 Task: Look for space in Baja, Hungary from 6th September, 2023 to 18th September, 2023 for 3 adults in price range Rs.6000 to Rs.12000. Place can be entire place with 2 bedrooms having 2 beds and 2 bathrooms. Property type can be house, flat, guest house, hotel. Booking option can be shelf check-in. Required host language is English.
Action: Mouse moved to (386, 78)
Screenshot: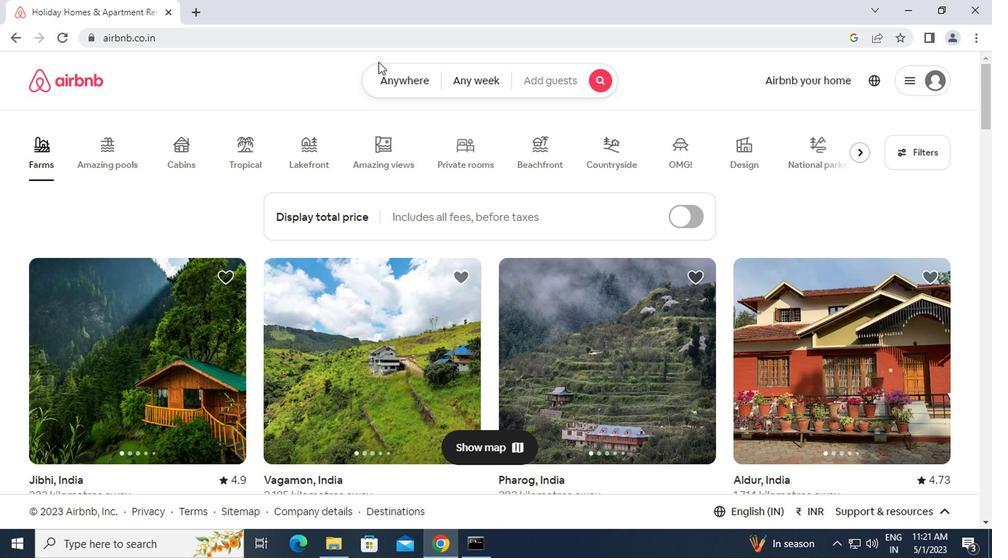 
Action: Mouse pressed left at (386, 78)
Screenshot: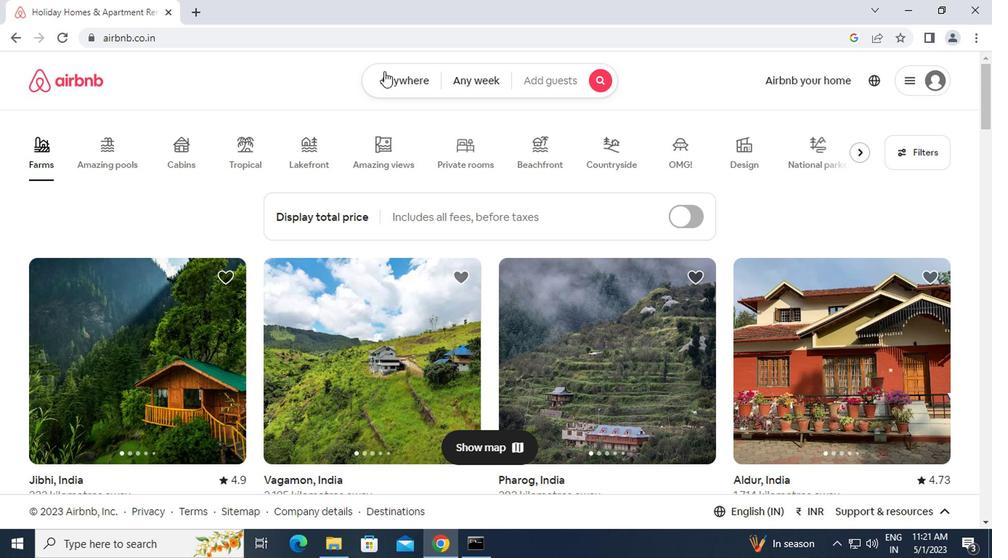 
Action: Mouse moved to (288, 125)
Screenshot: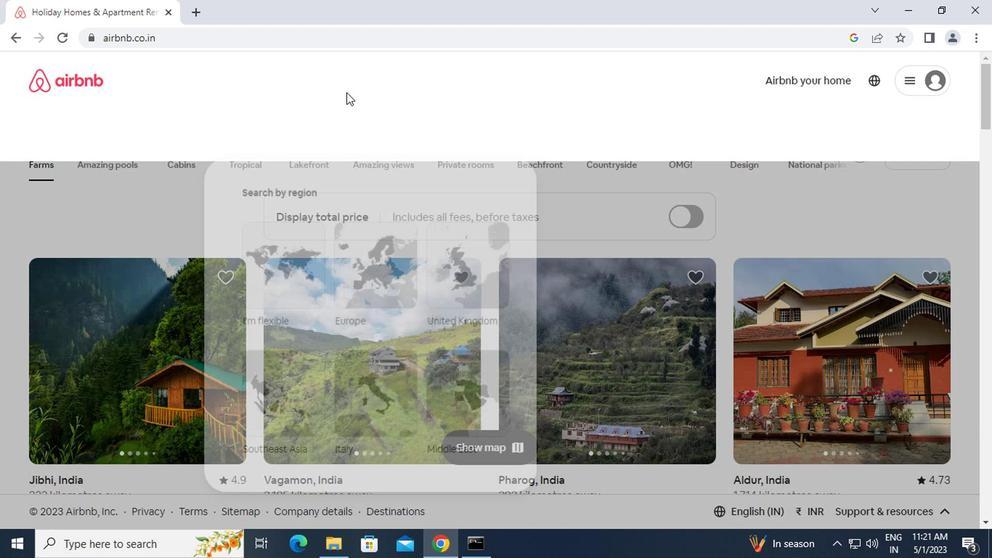 
Action: Mouse pressed left at (288, 125)
Screenshot: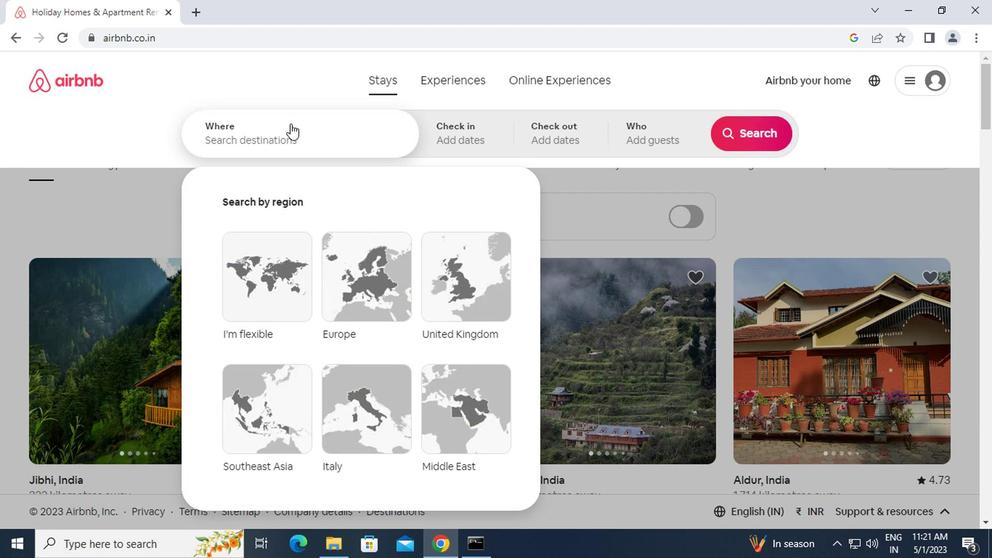 
Action: Key pressed b<Key.caps_lock>aja,<Key.space><Key.caps_lock>hu<Key.backspace><Key.caps_lock>ungary<Key.enter>
Screenshot: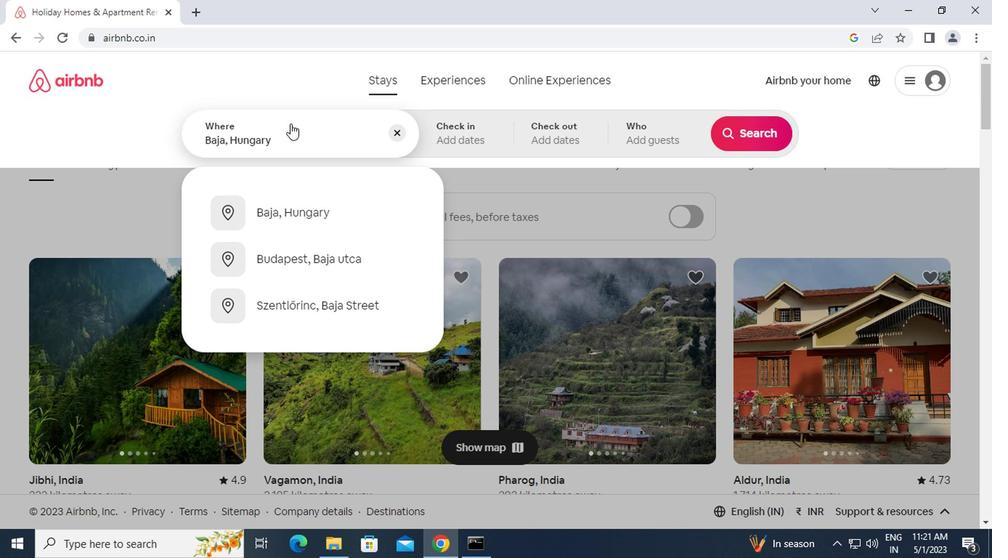 
Action: Mouse moved to (734, 246)
Screenshot: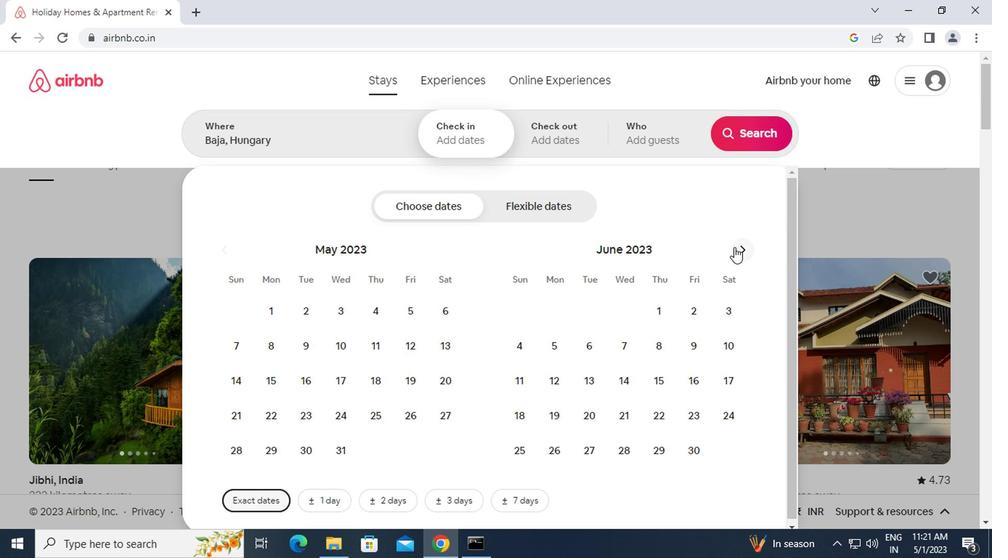 
Action: Mouse pressed left at (734, 246)
Screenshot: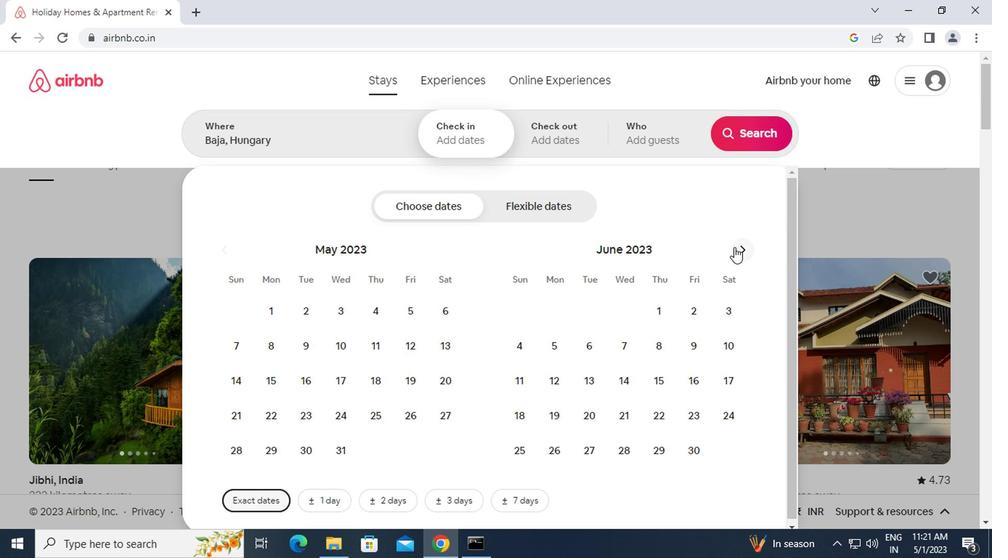 
Action: Mouse pressed left at (734, 246)
Screenshot: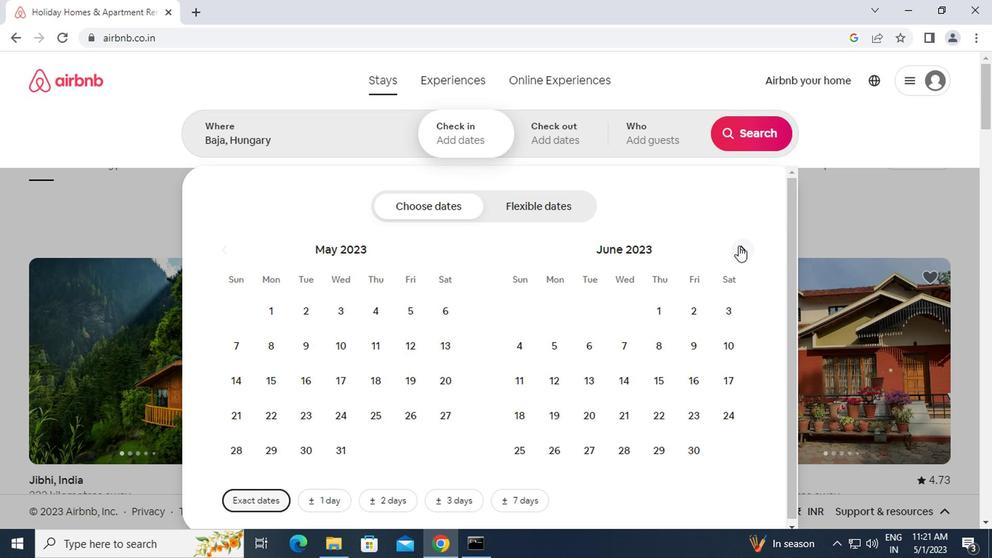 
Action: Mouse pressed left at (734, 246)
Screenshot: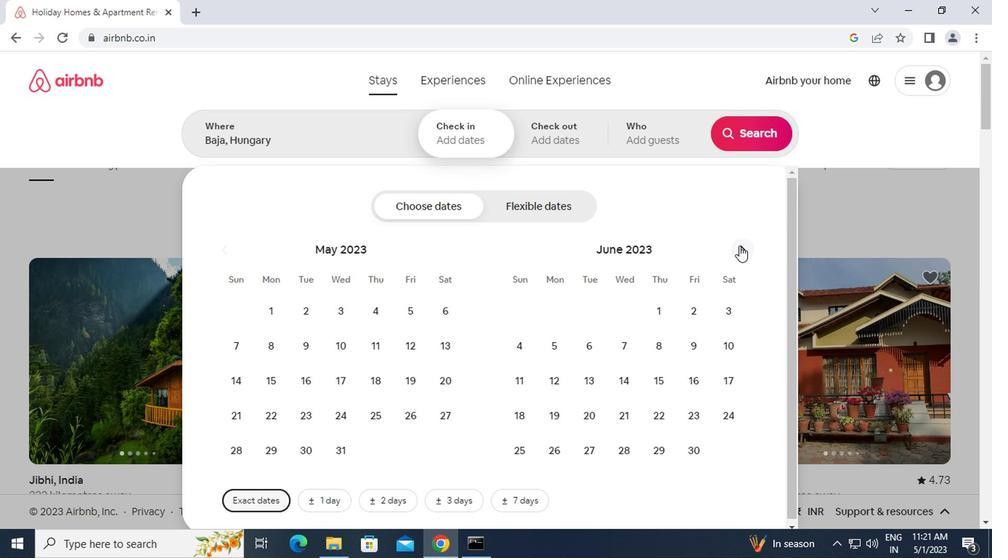 
Action: Mouse pressed left at (734, 246)
Screenshot: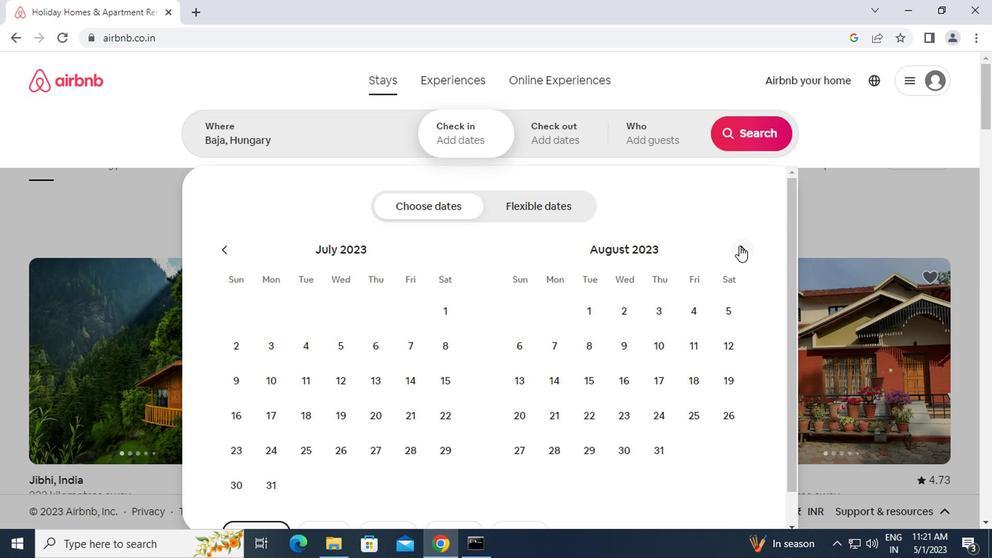 
Action: Mouse moved to (617, 342)
Screenshot: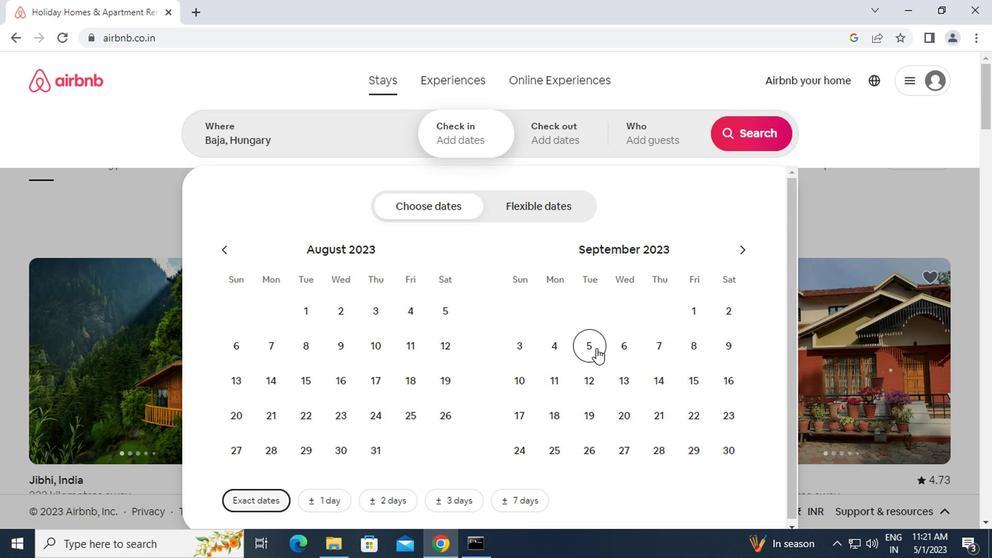 
Action: Mouse pressed left at (617, 342)
Screenshot: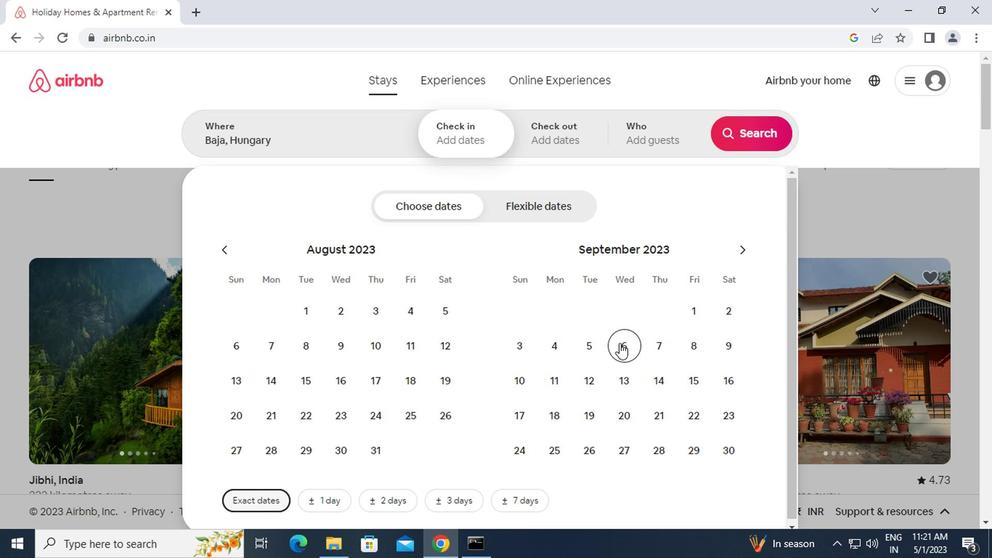 
Action: Mouse moved to (557, 412)
Screenshot: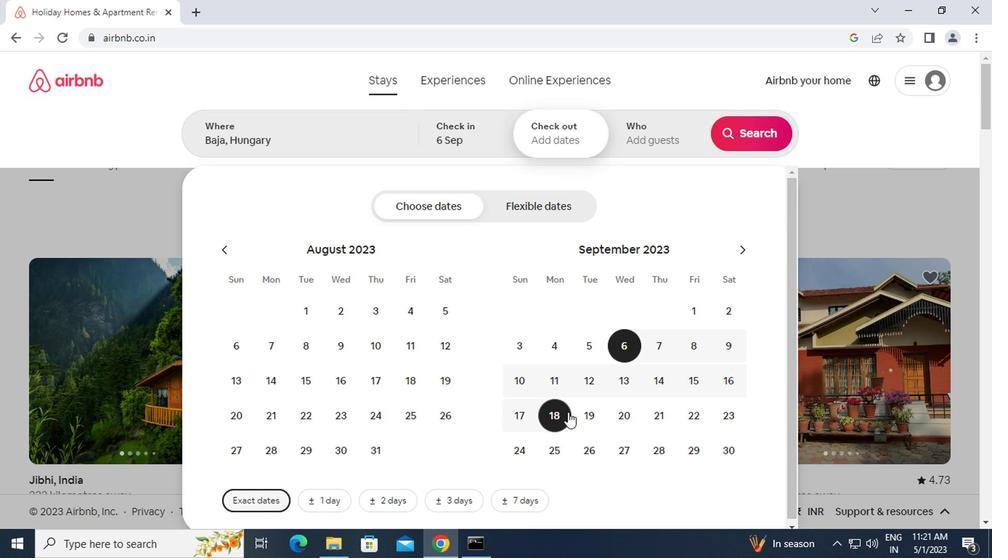 
Action: Mouse pressed left at (557, 412)
Screenshot: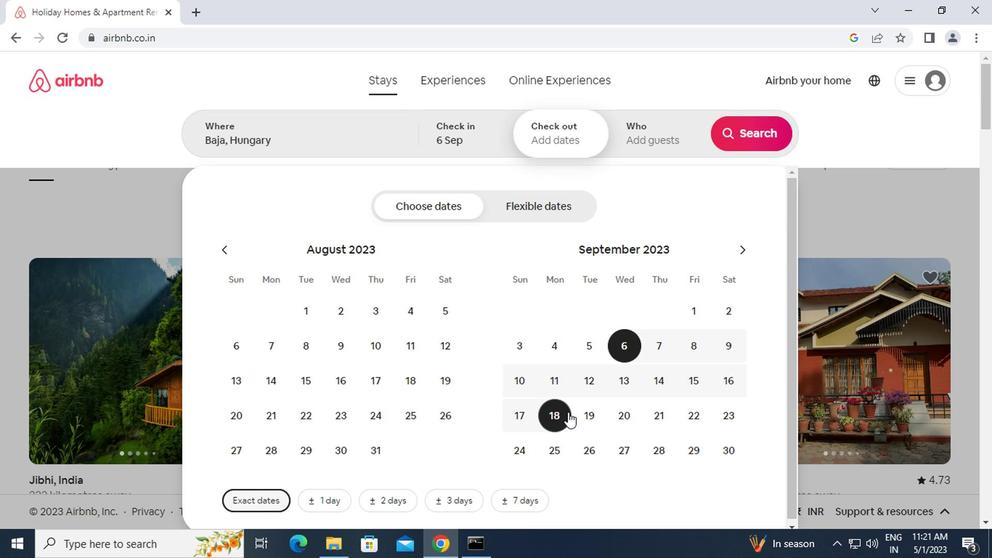 
Action: Mouse moved to (654, 146)
Screenshot: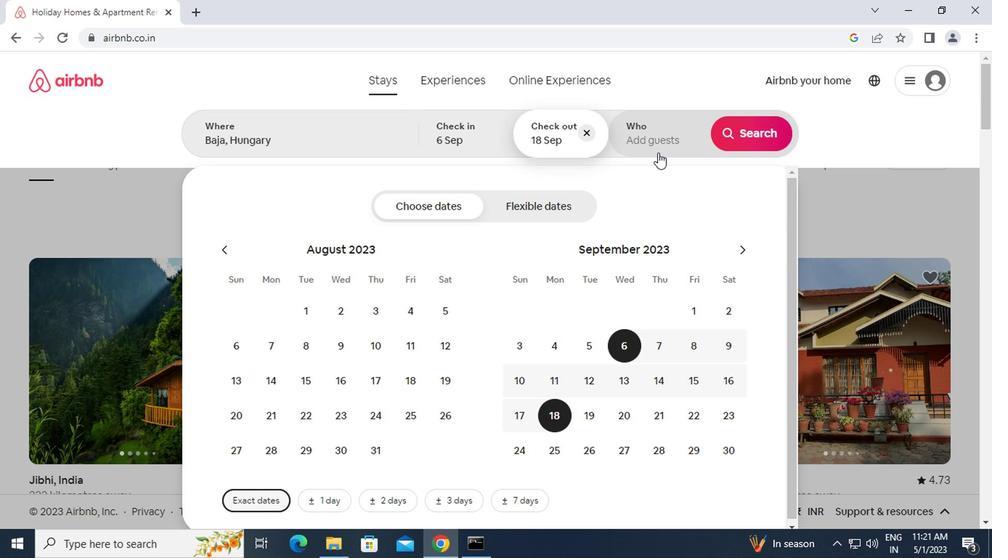 
Action: Mouse pressed left at (654, 146)
Screenshot: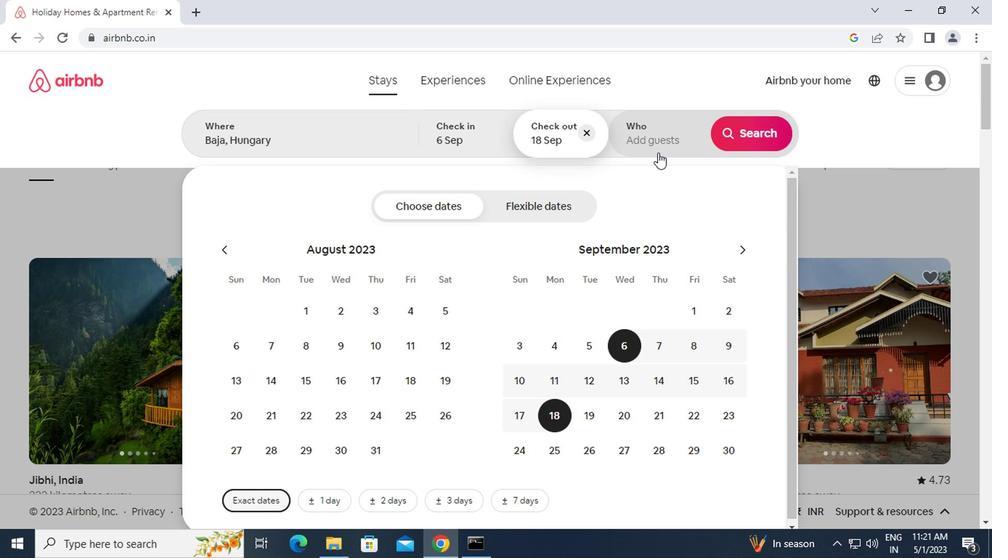 
Action: Mouse moved to (753, 207)
Screenshot: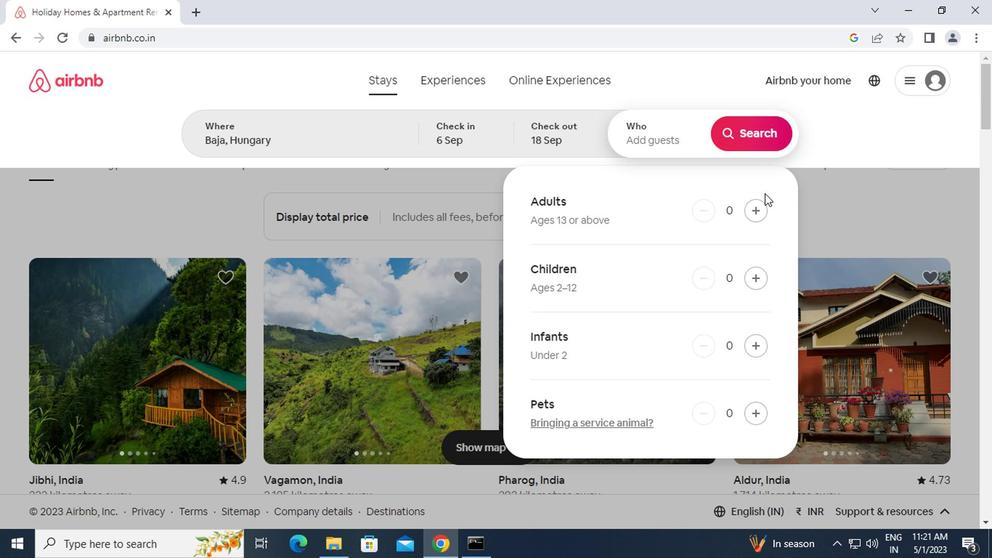 
Action: Mouse pressed left at (753, 207)
Screenshot: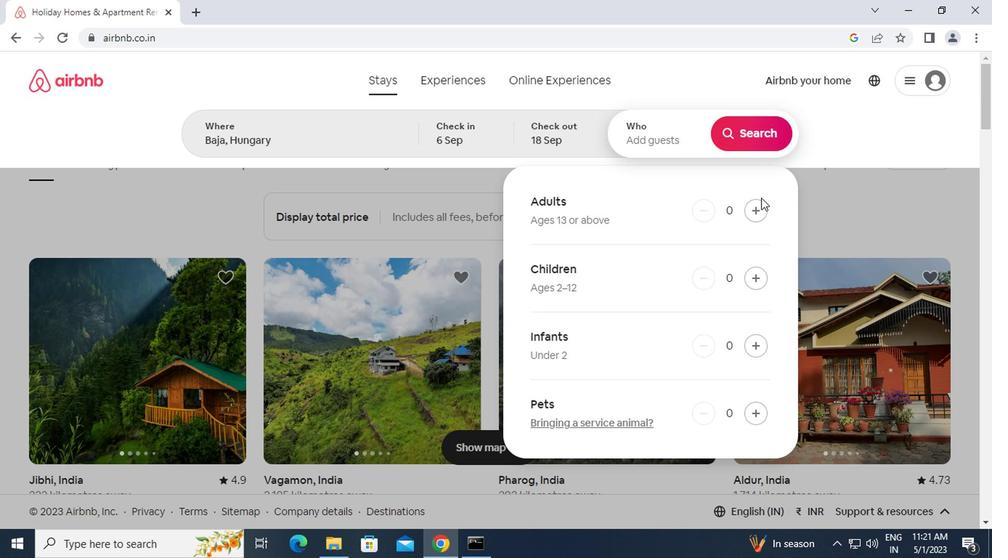 
Action: Mouse pressed left at (753, 207)
Screenshot: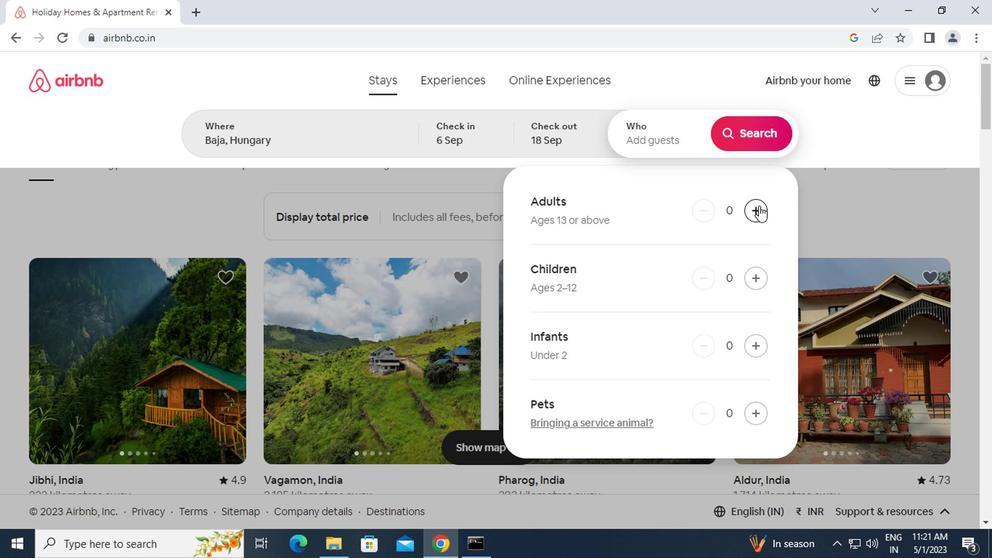 
Action: Mouse pressed left at (753, 207)
Screenshot: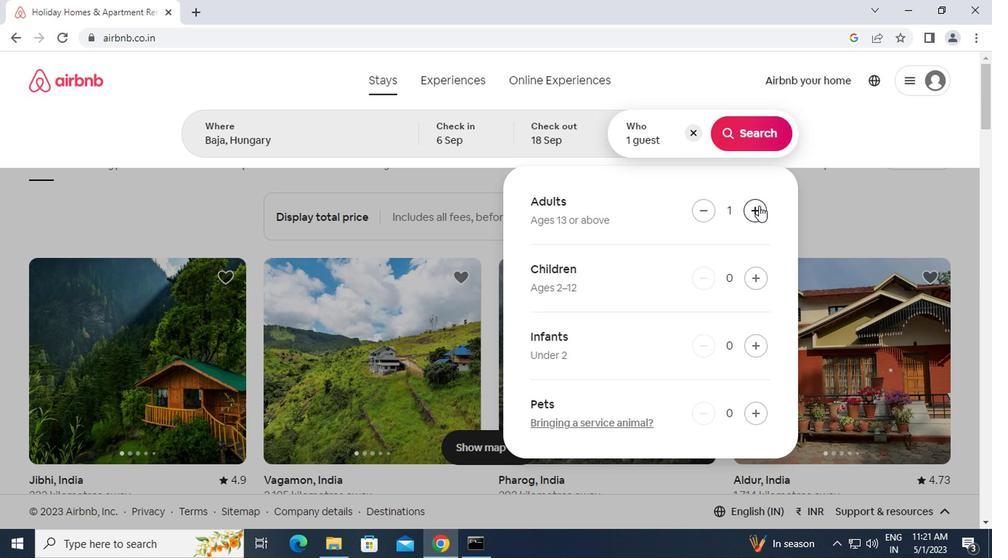 
Action: Mouse moved to (751, 133)
Screenshot: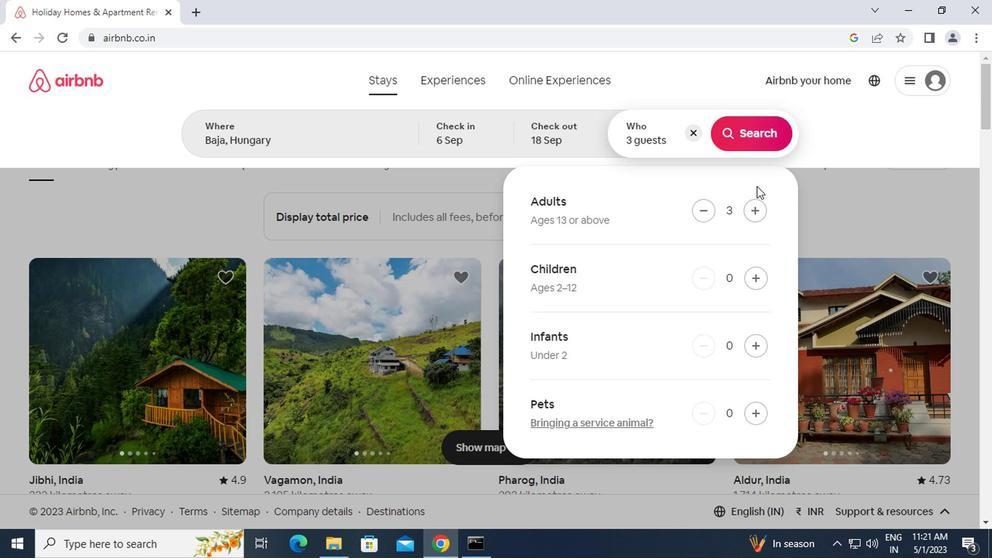 
Action: Mouse pressed left at (751, 133)
Screenshot: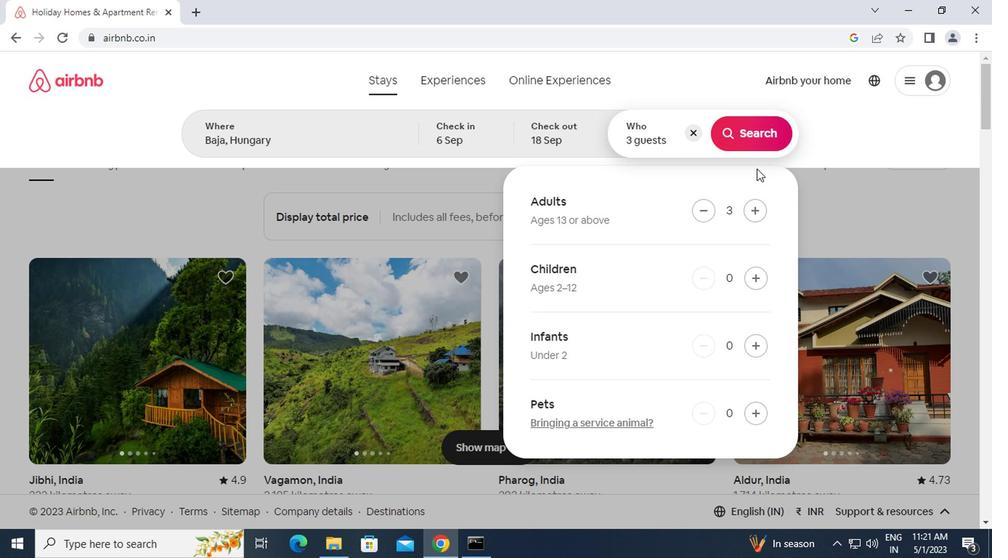 
Action: Mouse moved to (924, 145)
Screenshot: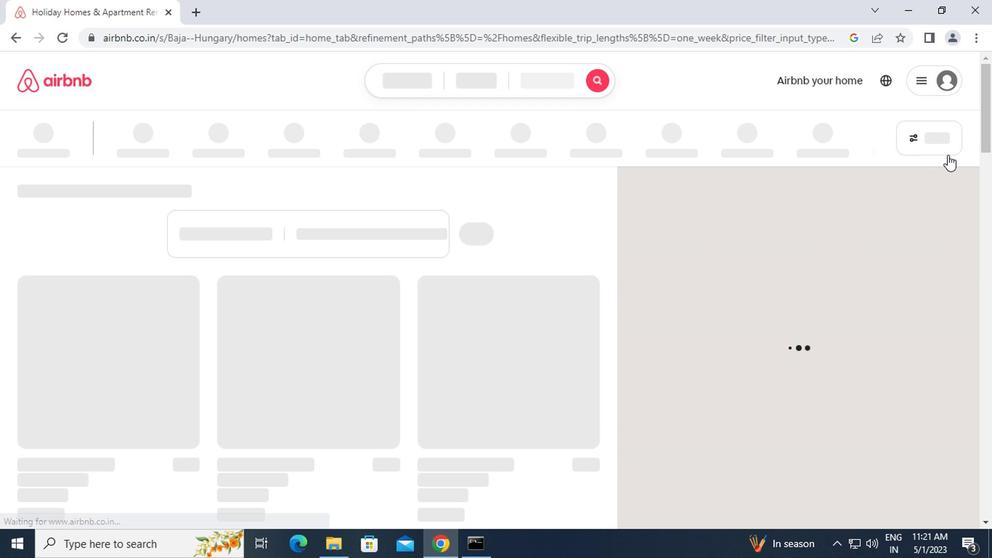 
Action: Mouse pressed left at (924, 145)
Screenshot: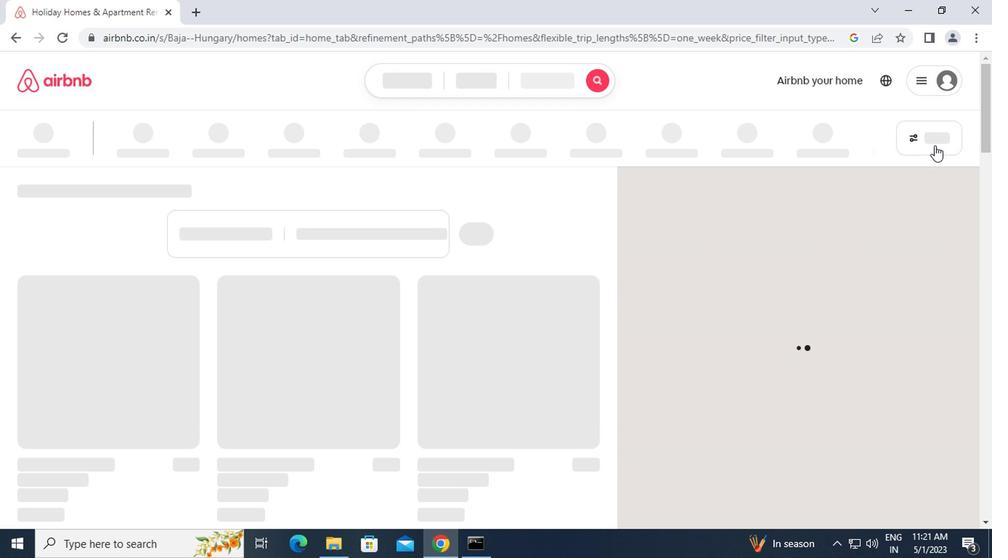 
Action: Mouse moved to (316, 323)
Screenshot: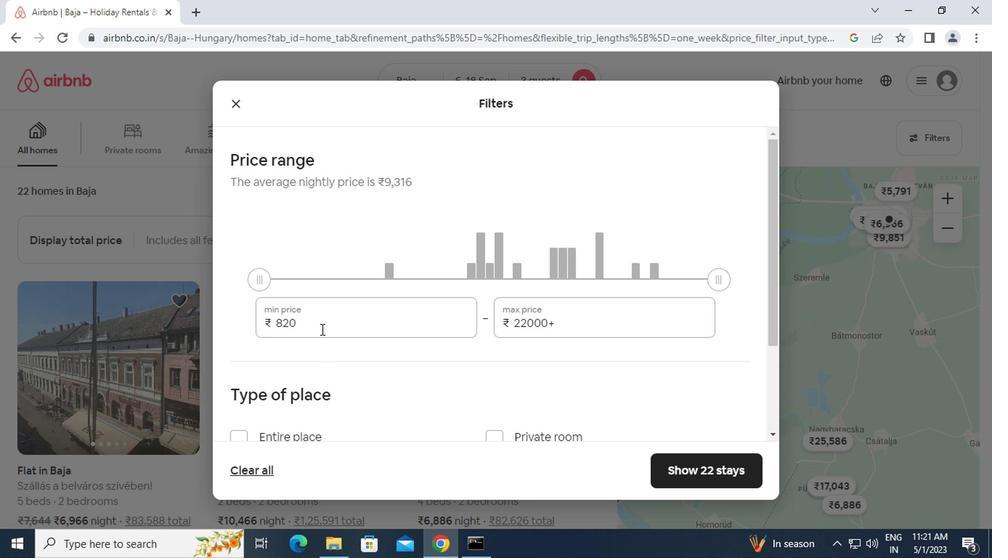 
Action: Mouse pressed left at (316, 323)
Screenshot: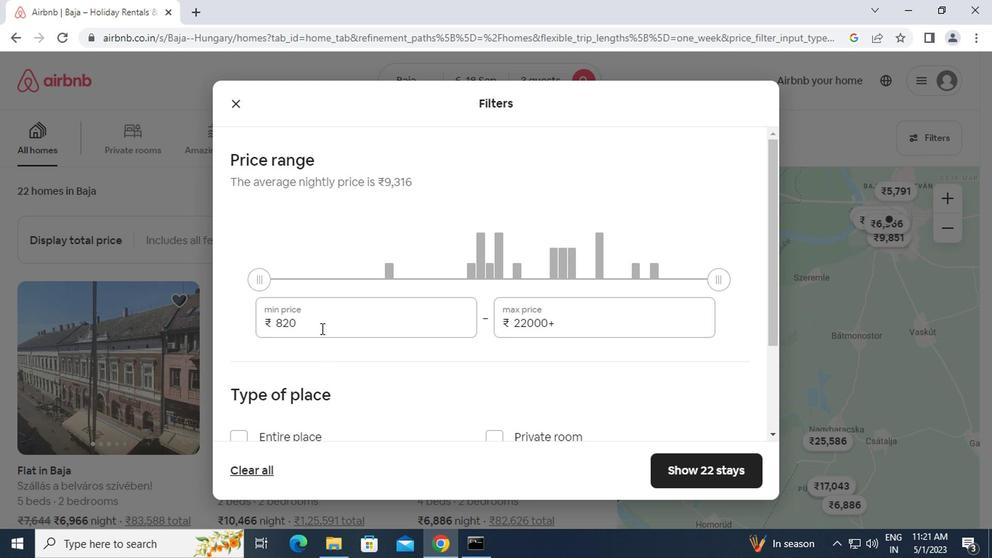 
Action: Mouse moved to (258, 331)
Screenshot: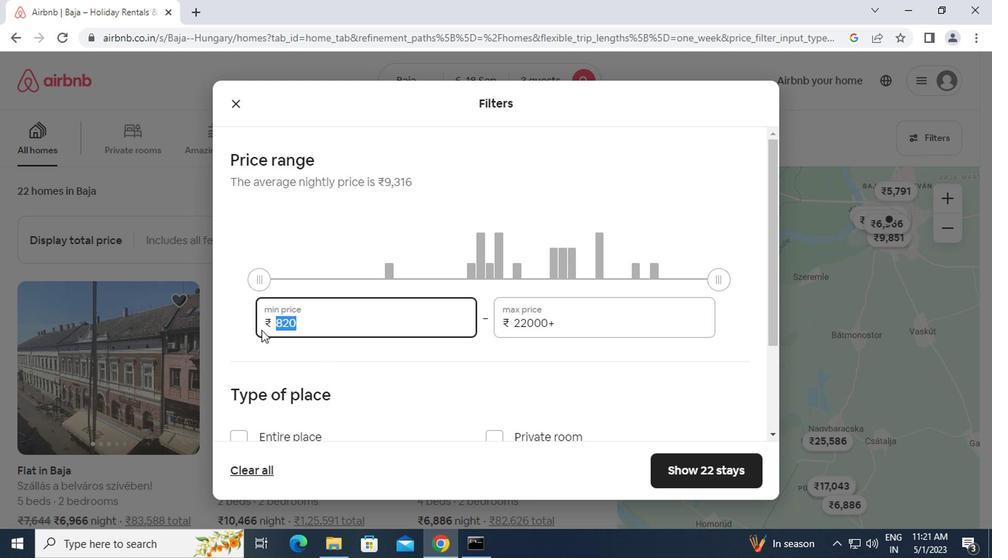 
Action: Key pressed 6000<Key.tab><Key.backspace><Key.backspace><Key.backspace><Key.backspace><Key.backspace><Key.backspace><Key.backspace><Key.backspace><Key.backspace><Key.backspace><Key.backspace><Key.backspace><Key.backspace><Key.backspace><Key.backspace><Key.backspace><Key.backspace><Key.backspace><Key.backspace><Key.backspace><Key.backspace>12000
Screenshot: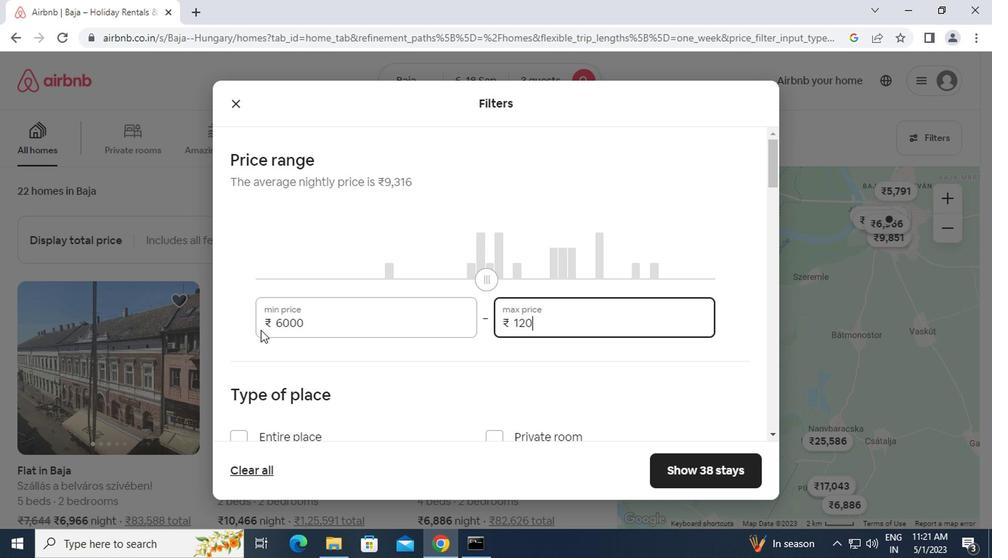 
Action: Mouse scrolled (258, 330) with delta (0, -1)
Screenshot: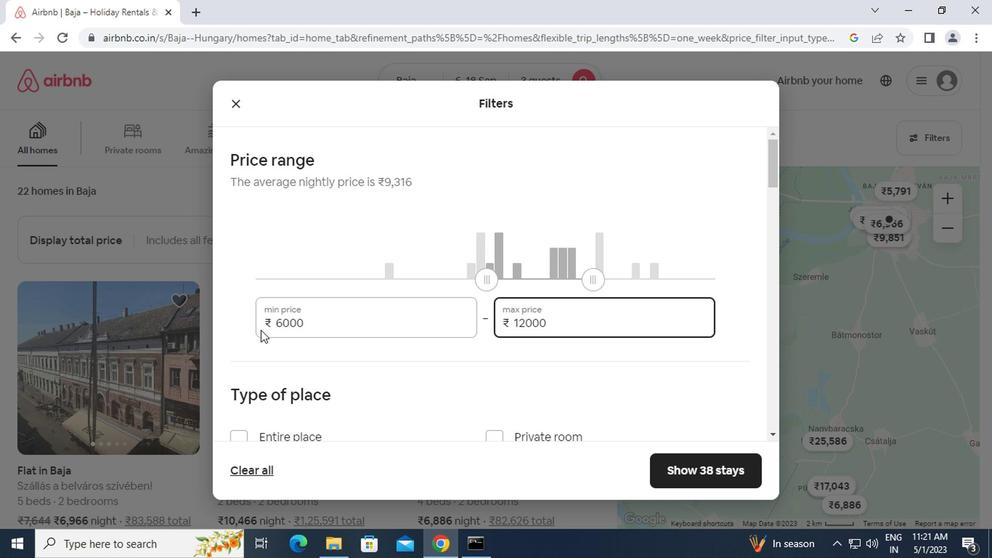 
Action: Mouse scrolled (258, 330) with delta (0, -1)
Screenshot: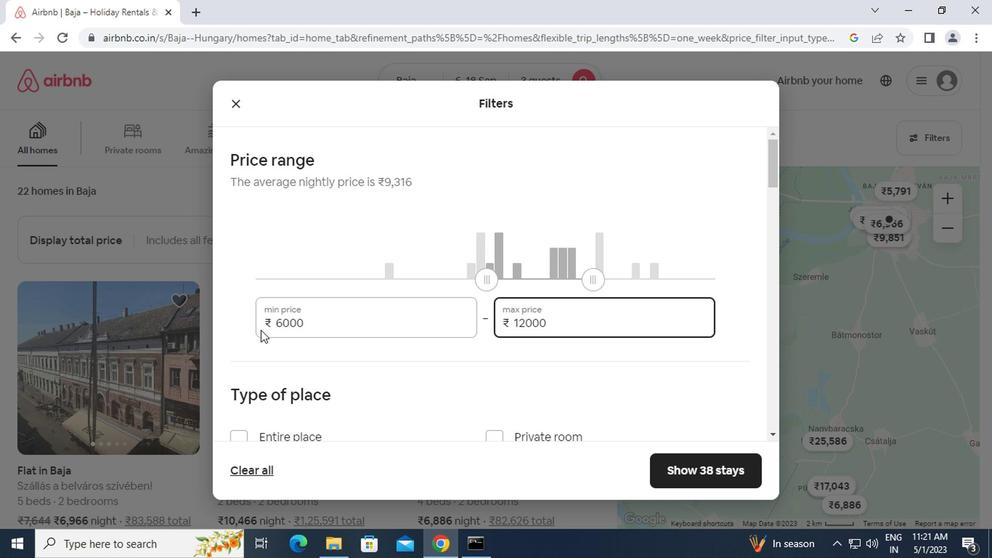 
Action: Mouse moved to (236, 291)
Screenshot: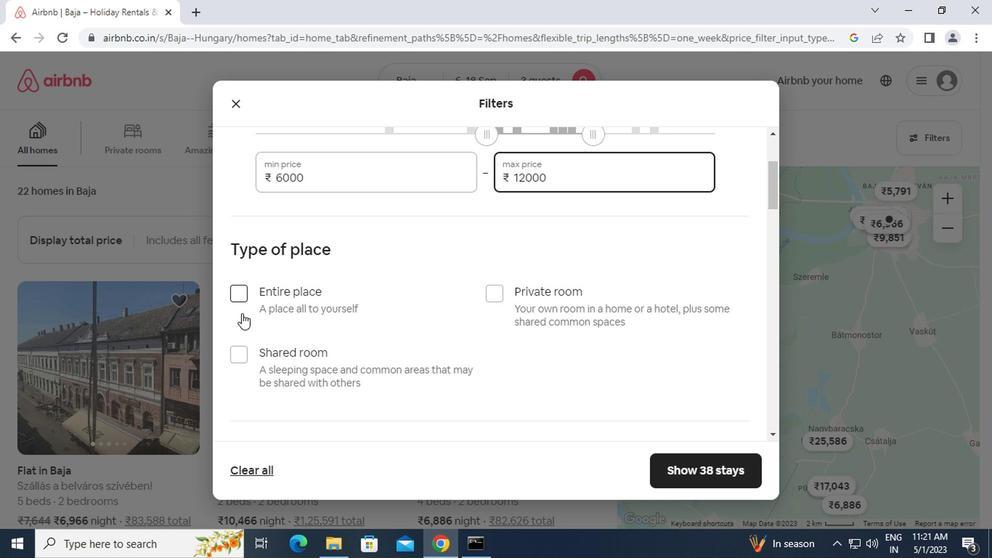 
Action: Mouse pressed left at (236, 291)
Screenshot: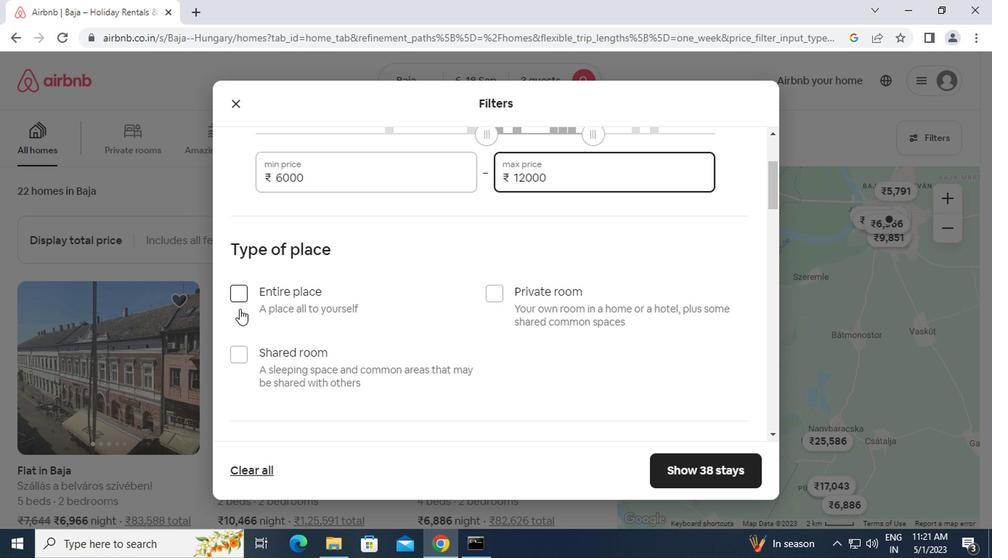 
Action: Mouse moved to (312, 329)
Screenshot: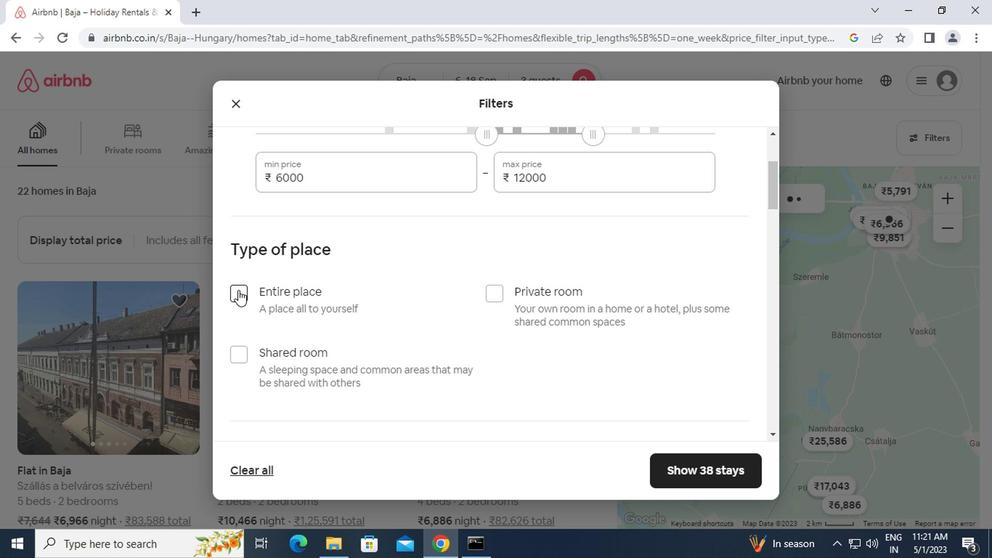 
Action: Mouse scrolled (312, 328) with delta (0, -1)
Screenshot: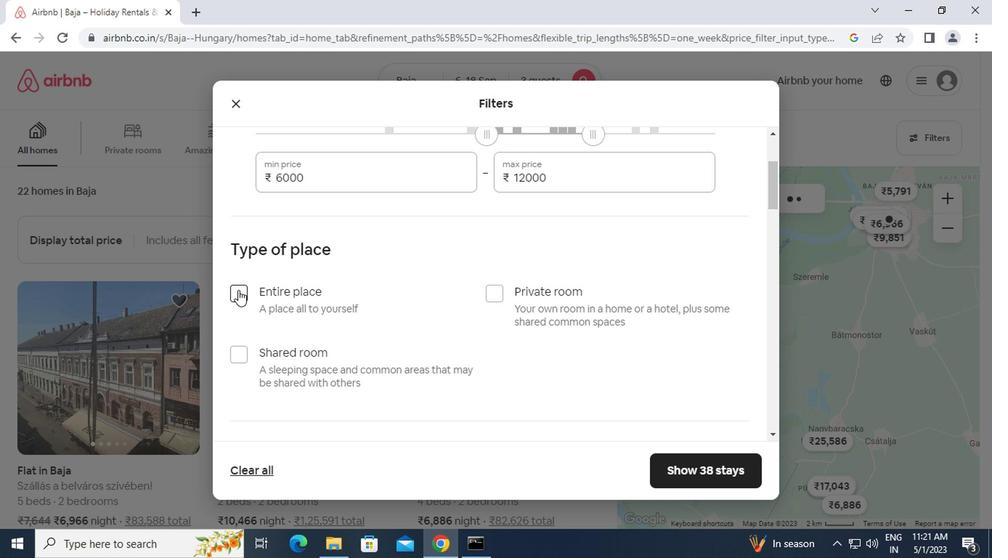 
Action: Mouse scrolled (312, 328) with delta (0, -1)
Screenshot: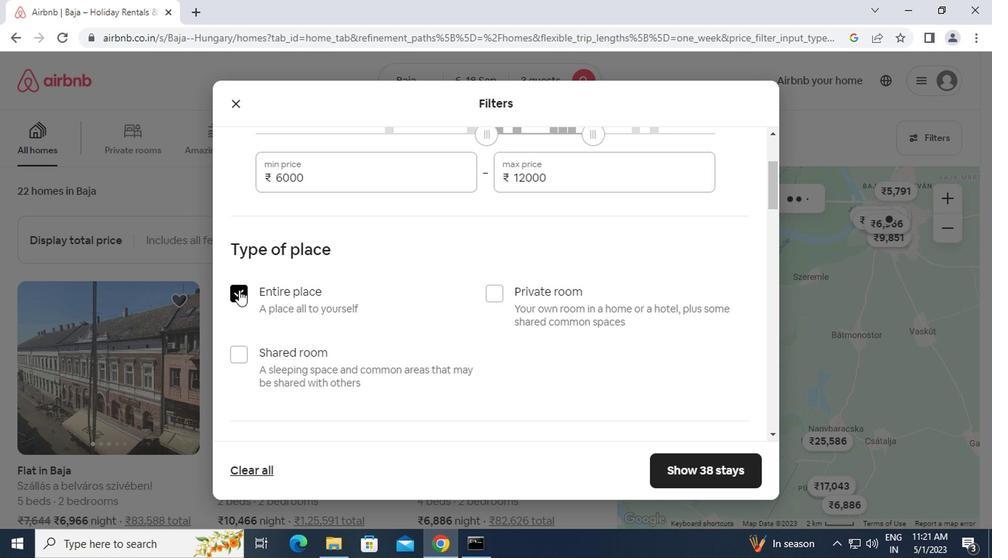 
Action: Mouse scrolled (312, 328) with delta (0, -1)
Screenshot: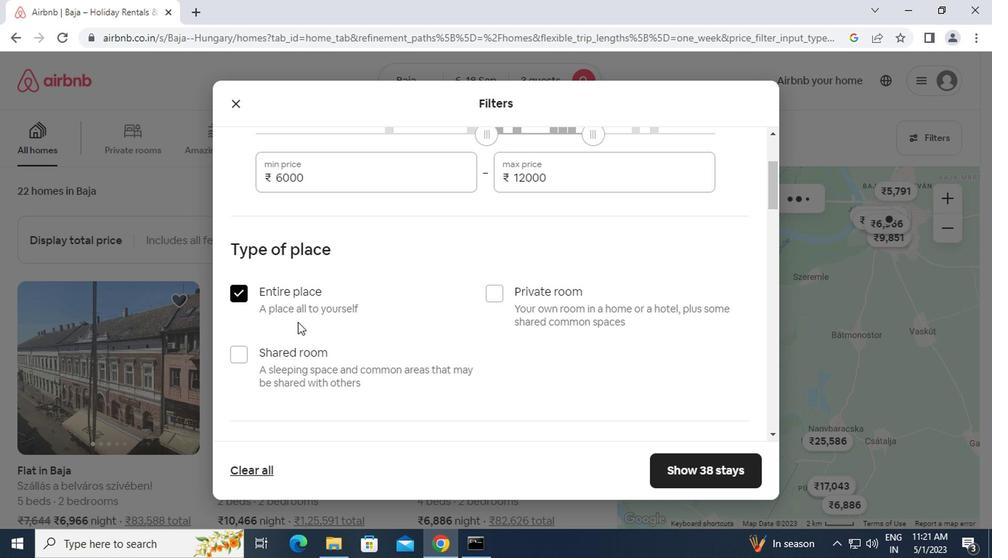 
Action: Mouse scrolled (312, 328) with delta (0, -1)
Screenshot: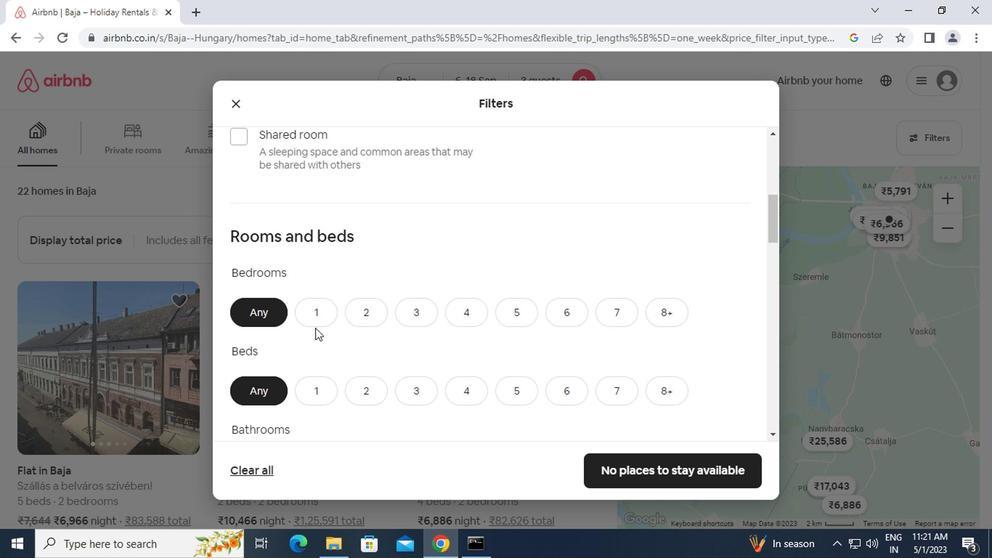 
Action: Mouse moved to (361, 238)
Screenshot: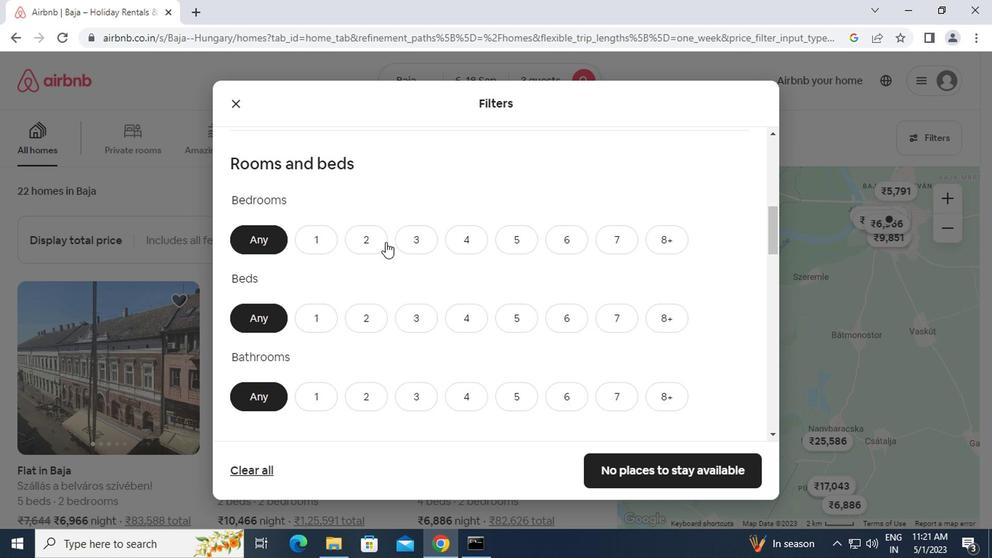 
Action: Mouse pressed left at (361, 238)
Screenshot: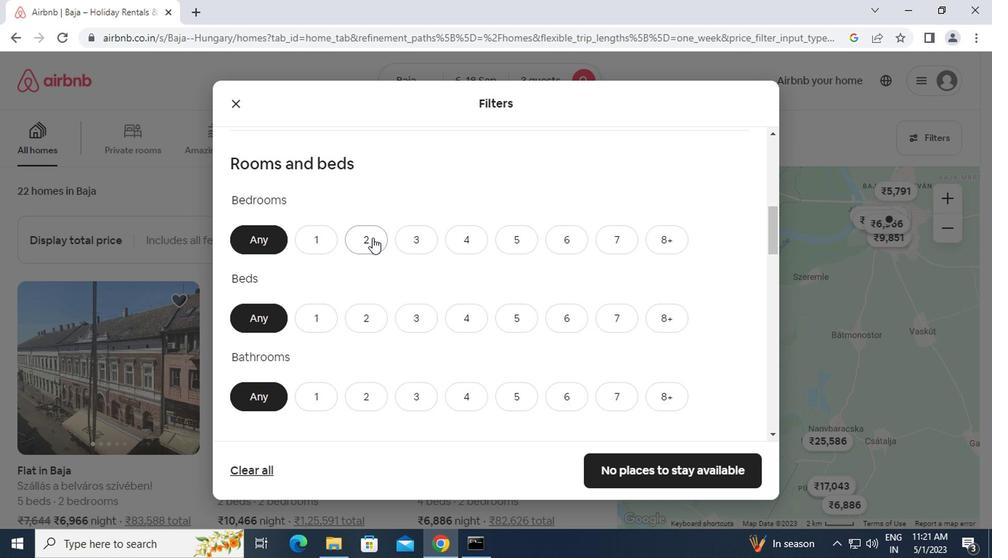 
Action: Mouse moved to (365, 322)
Screenshot: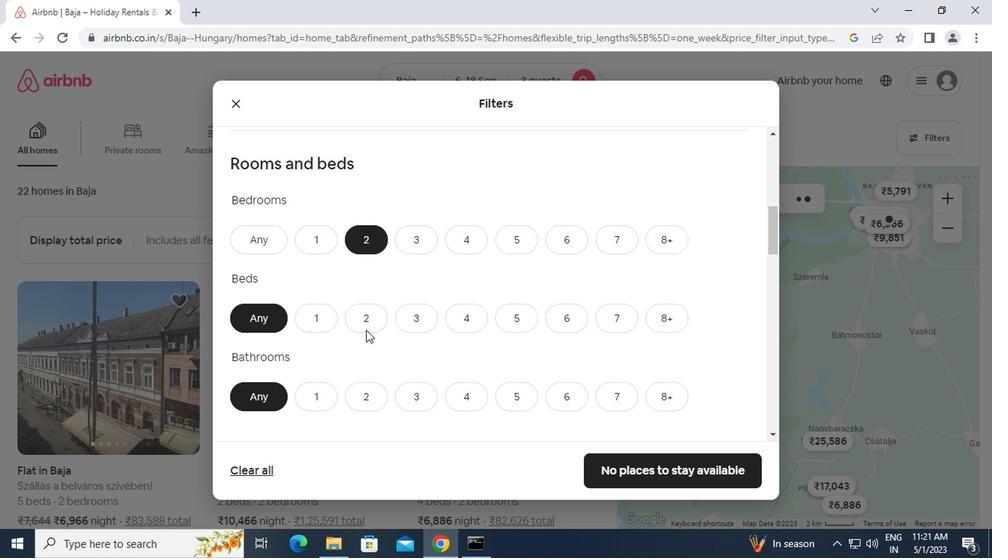 
Action: Mouse pressed left at (365, 322)
Screenshot: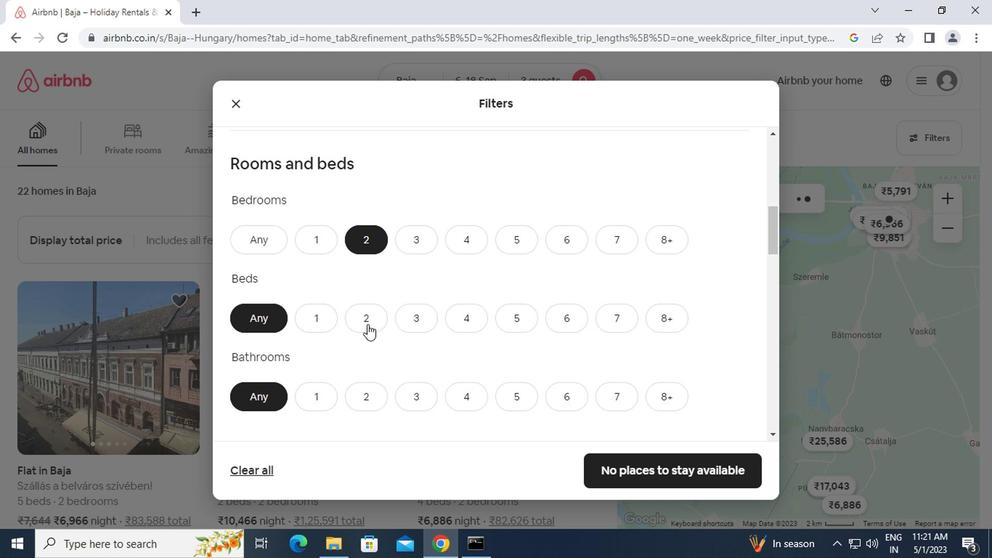 
Action: Mouse moved to (364, 386)
Screenshot: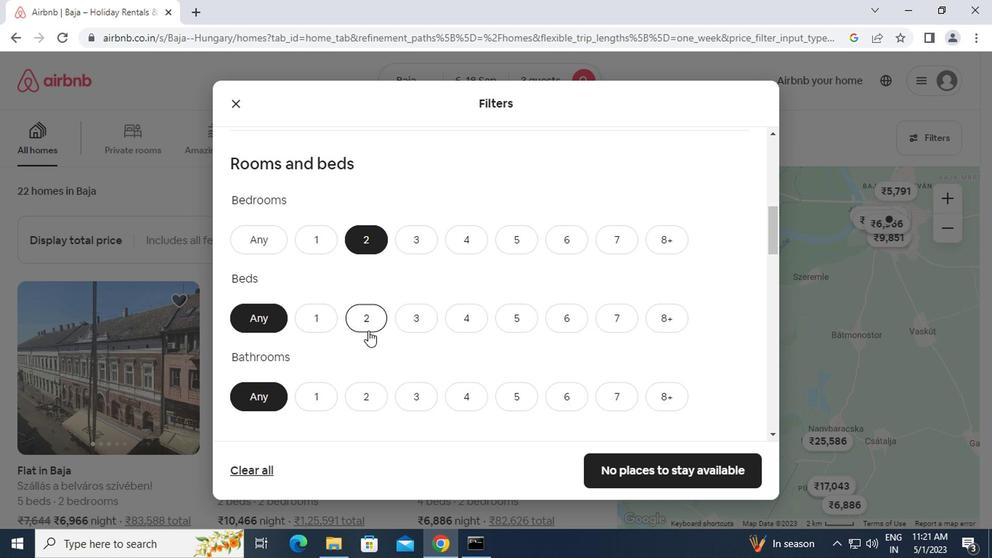 
Action: Mouse pressed left at (364, 386)
Screenshot: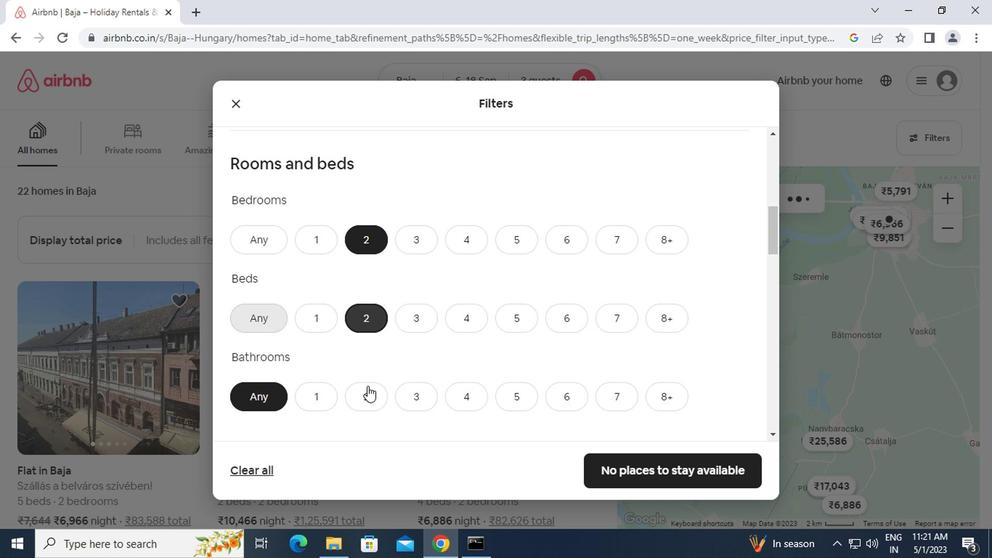 
Action: Mouse moved to (370, 395)
Screenshot: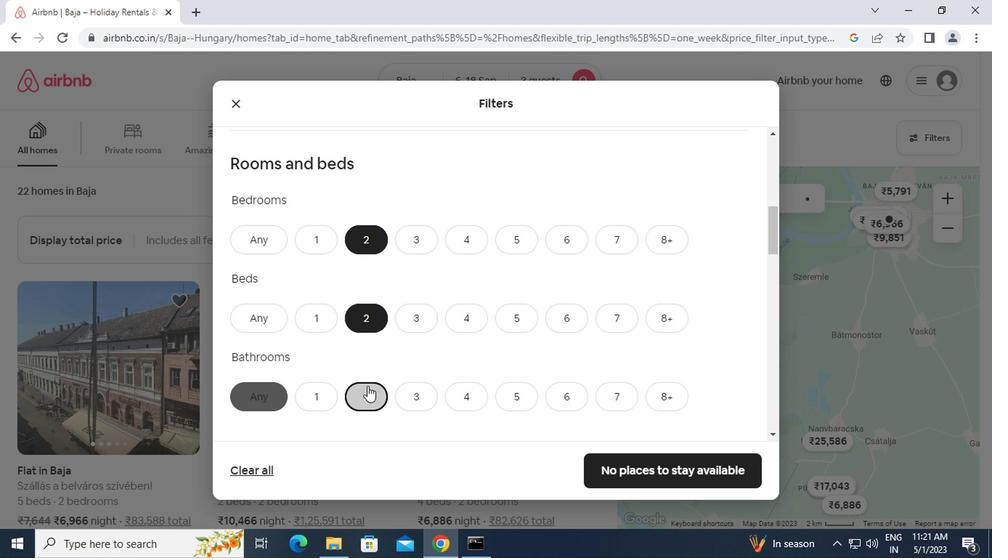 
Action: Mouse scrolled (370, 394) with delta (0, -1)
Screenshot: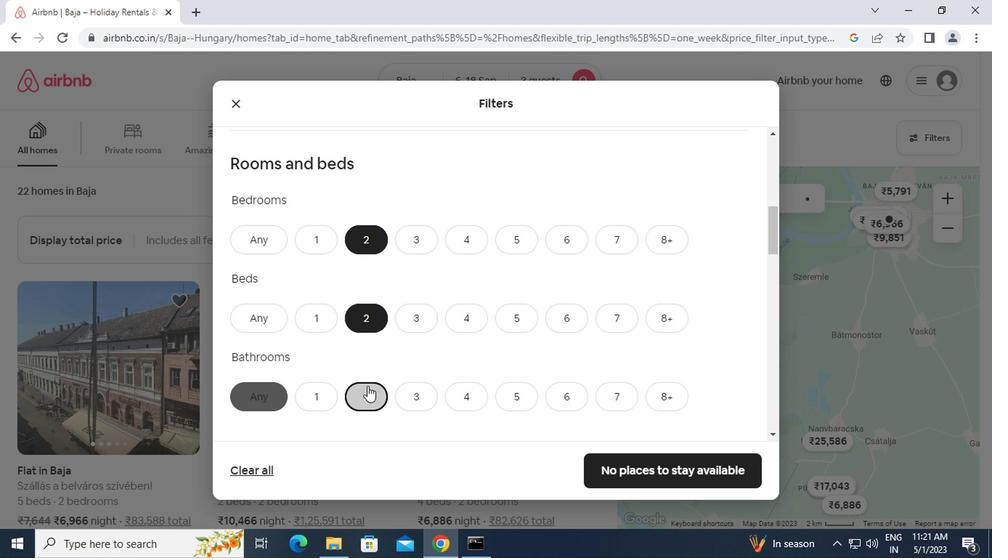 
Action: Mouse scrolled (370, 394) with delta (0, -1)
Screenshot: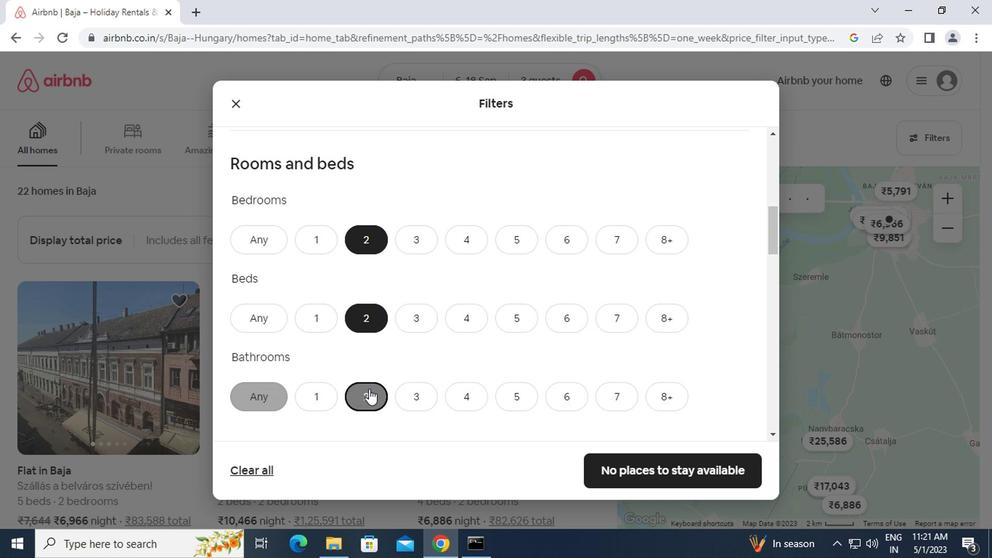 
Action: Mouse scrolled (370, 394) with delta (0, -1)
Screenshot: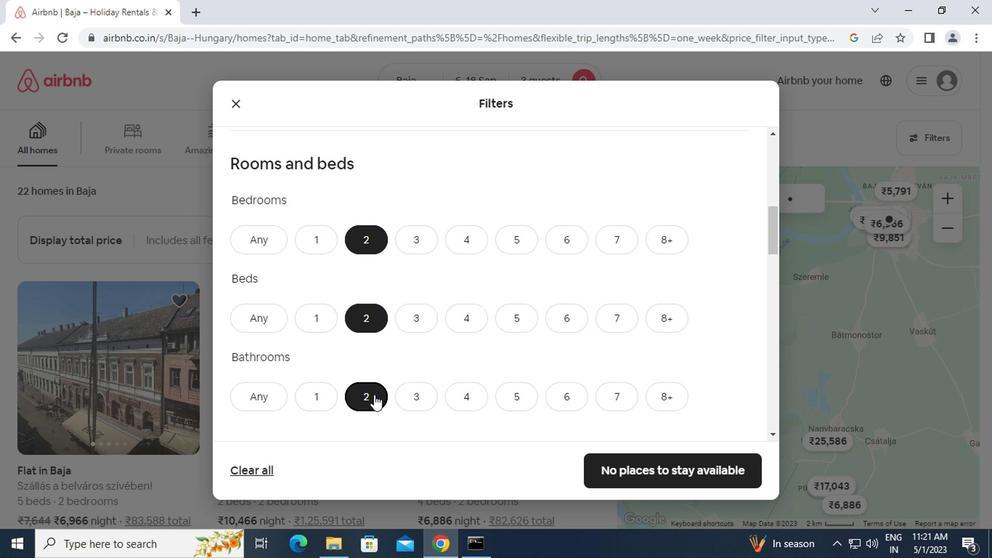 
Action: Mouse moved to (268, 332)
Screenshot: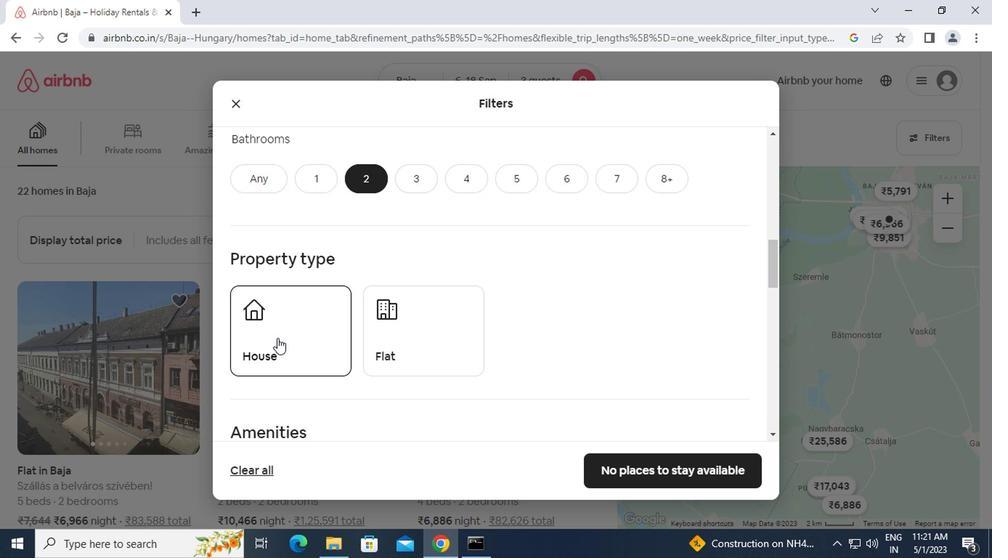 
Action: Mouse pressed left at (268, 332)
Screenshot: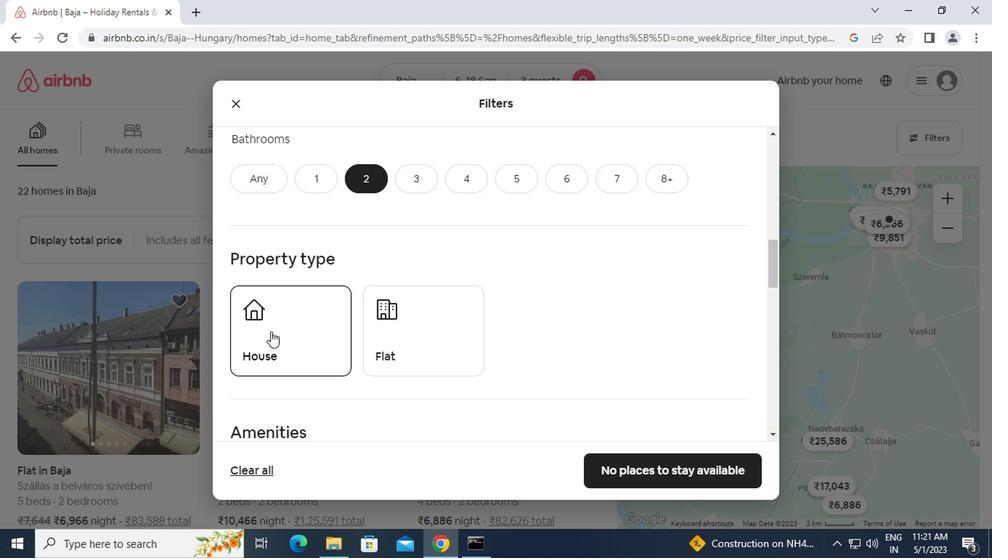 
Action: Mouse moved to (420, 344)
Screenshot: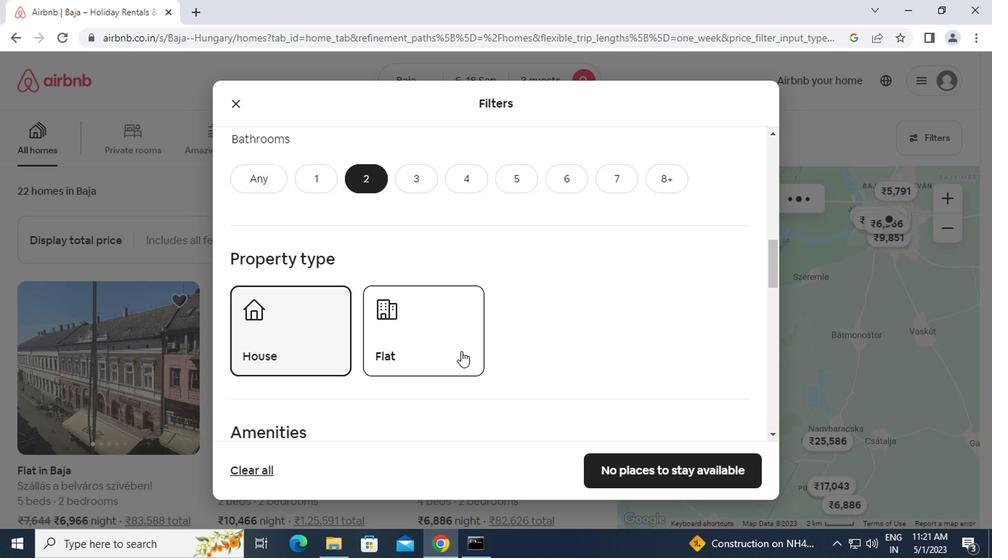
Action: Mouse pressed left at (420, 344)
Screenshot: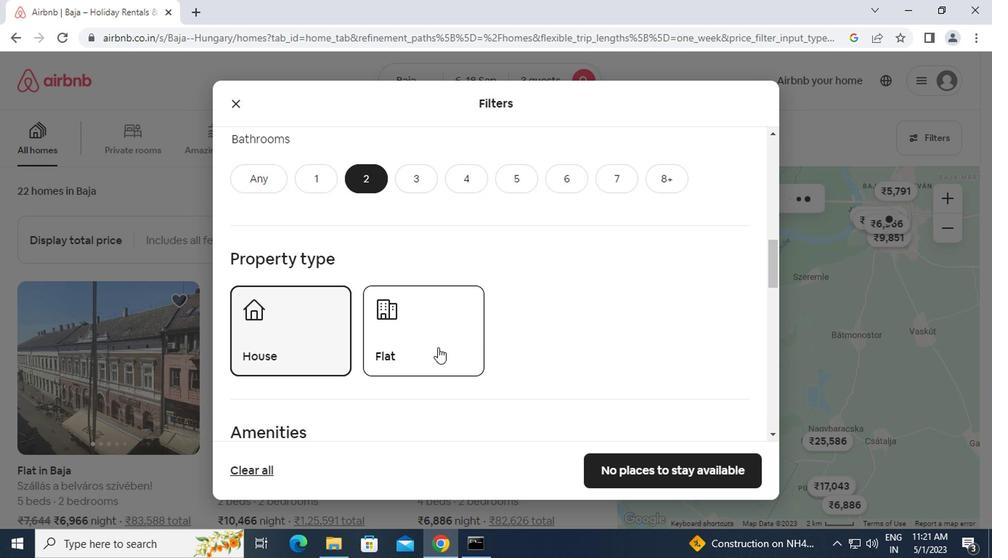 
Action: Mouse moved to (425, 349)
Screenshot: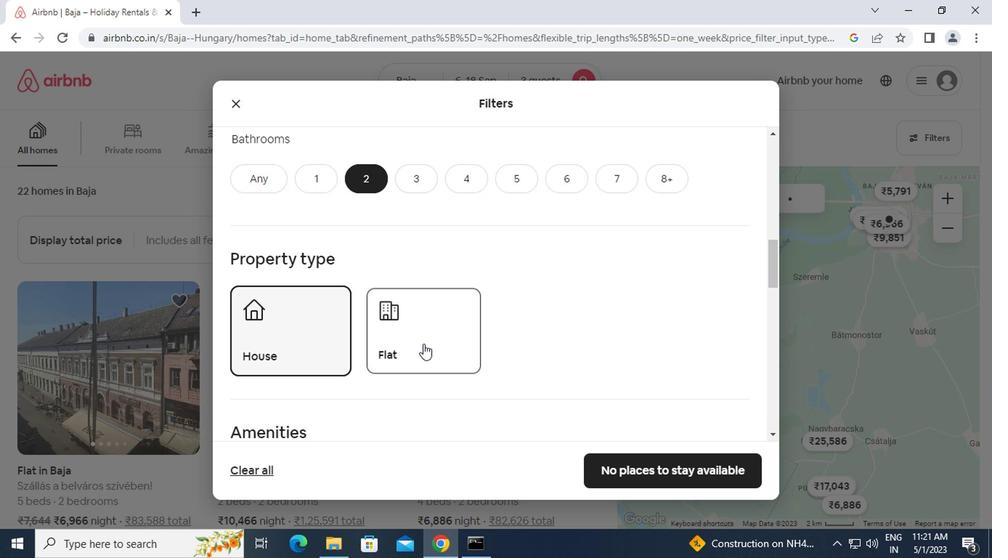 
Action: Mouse scrolled (425, 349) with delta (0, 0)
Screenshot: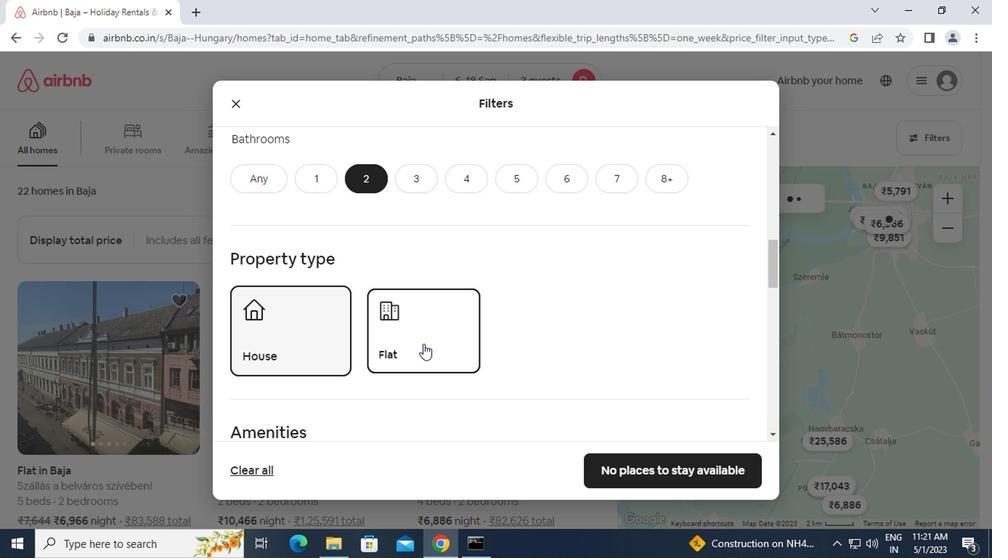
Action: Mouse moved to (425, 350)
Screenshot: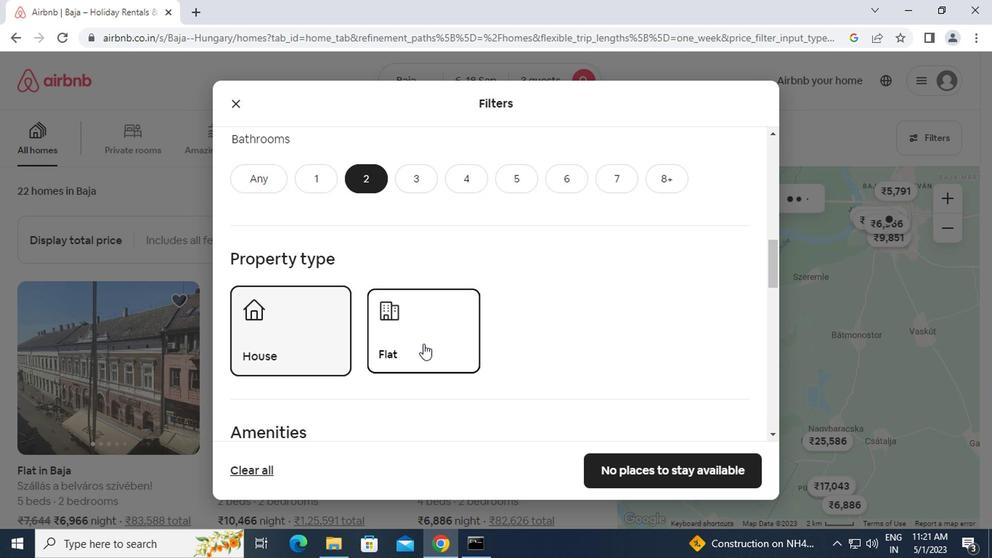 
Action: Mouse scrolled (425, 349) with delta (0, -1)
Screenshot: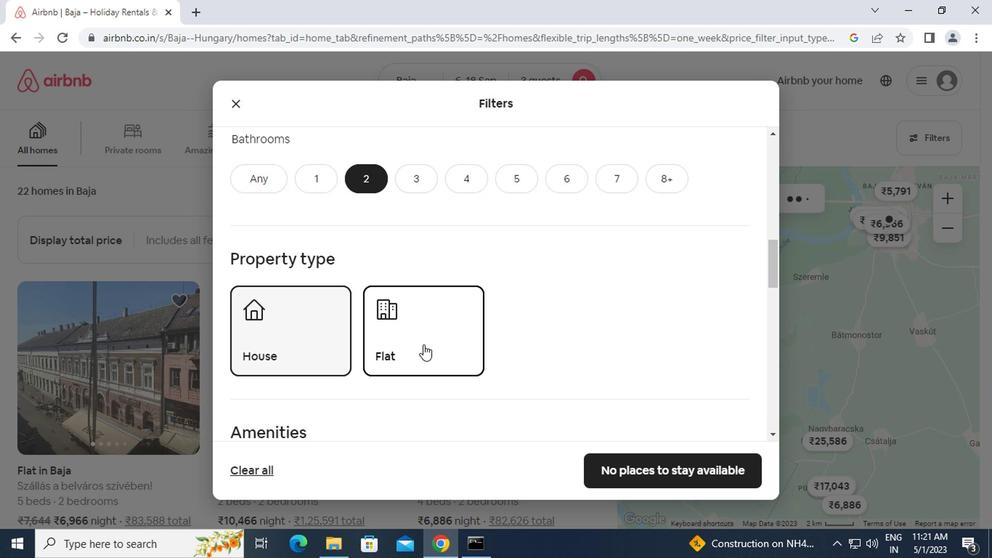 
Action: Mouse scrolled (425, 349) with delta (0, -1)
Screenshot: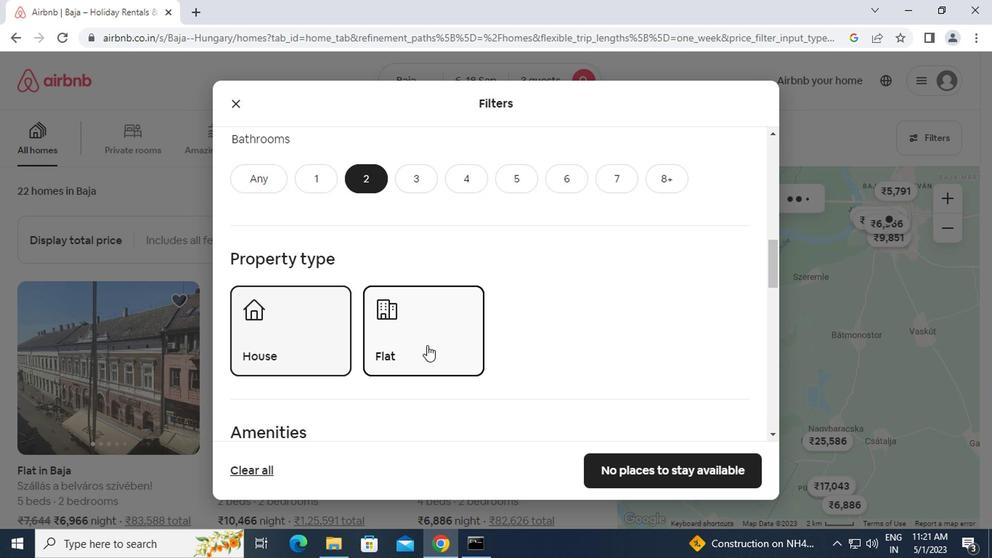 
Action: Mouse scrolled (425, 349) with delta (0, -1)
Screenshot: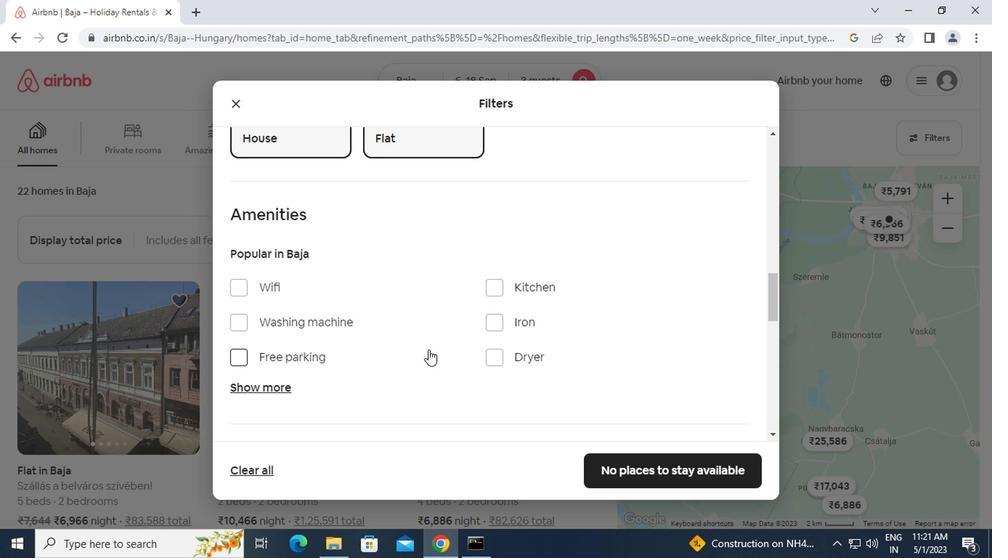 
Action: Mouse scrolled (425, 349) with delta (0, -1)
Screenshot: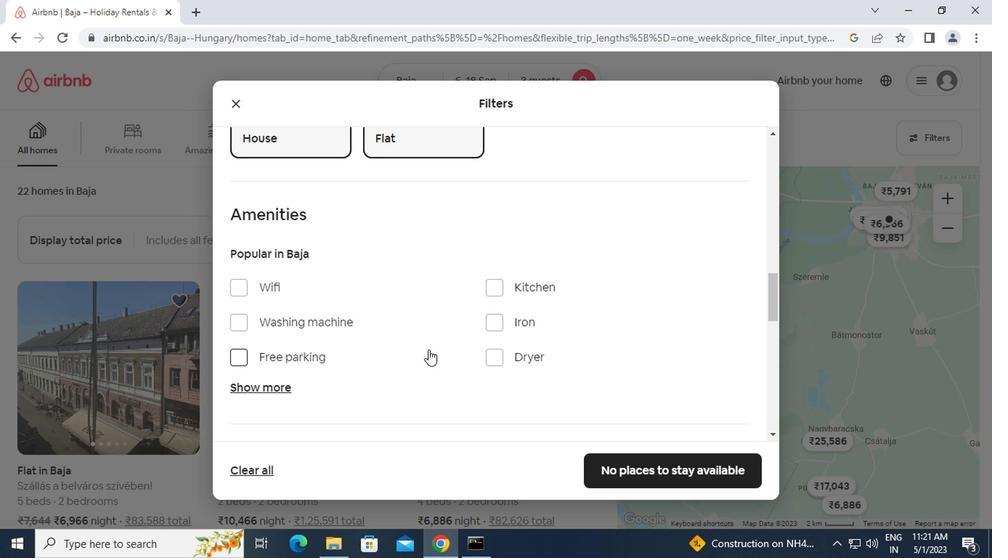 
Action: Mouse scrolled (425, 349) with delta (0, -1)
Screenshot: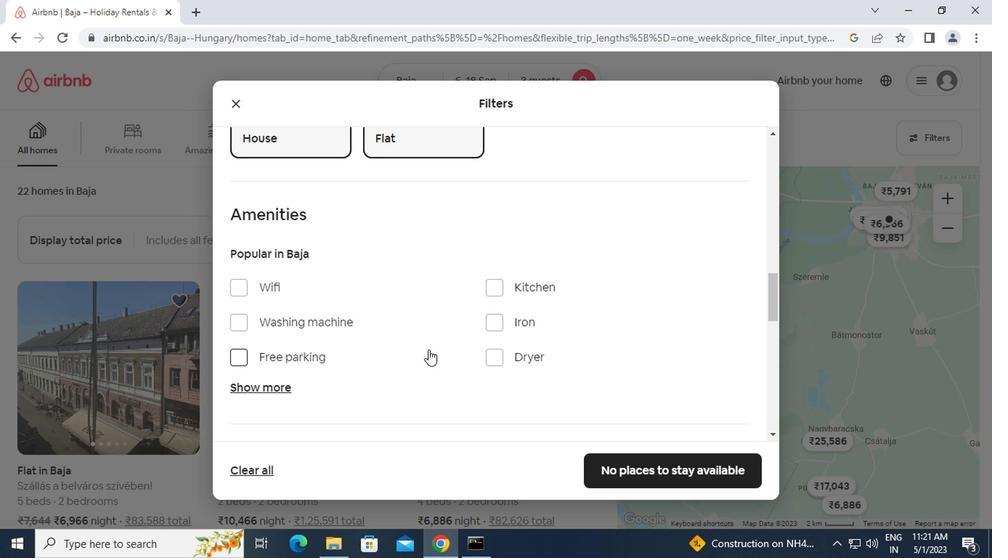 
Action: Mouse scrolled (425, 349) with delta (0, -1)
Screenshot: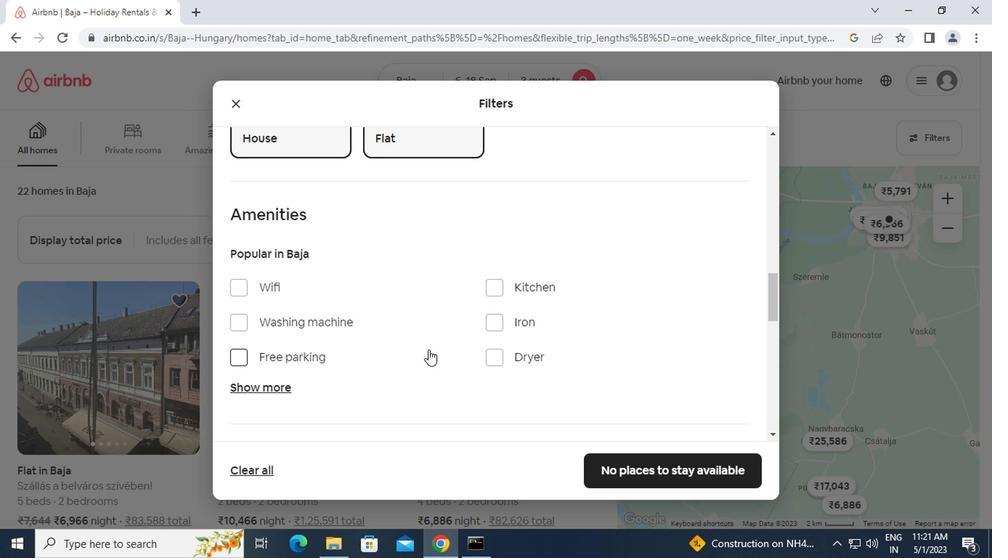 
Action: Mouse moved to (701, 268)
Screenshot: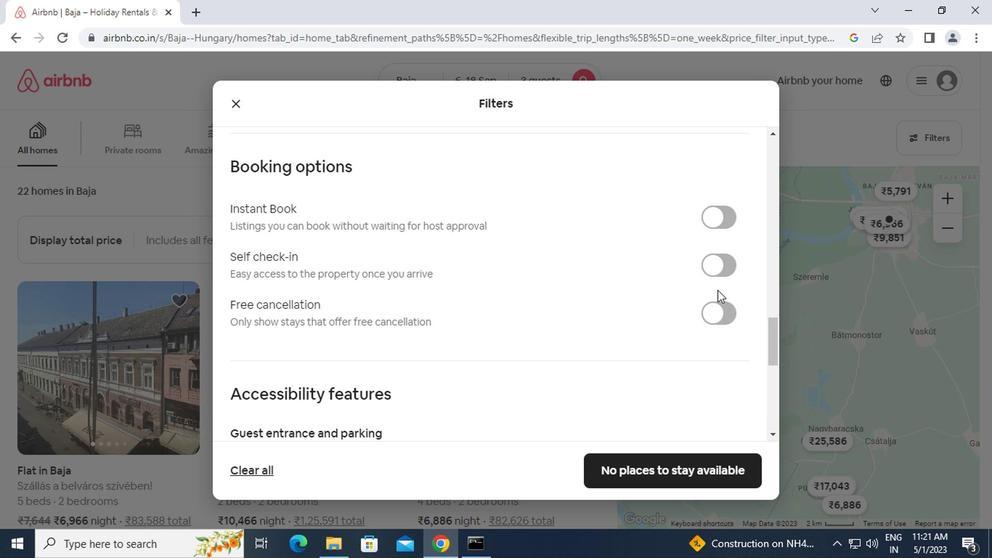 
Action: Mouse pressed left at (701, 268)
Screenshot: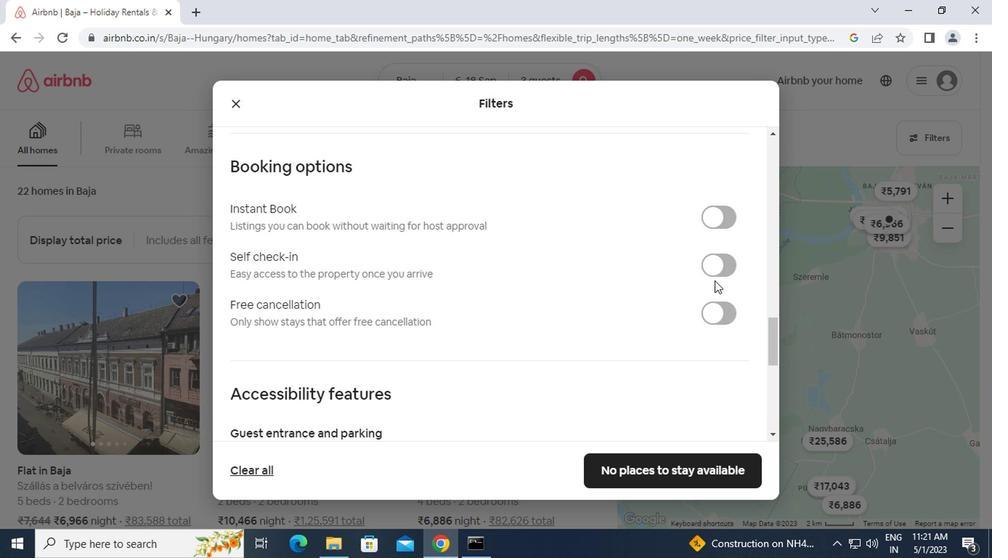 
Action: Mouse moved to (609, 312)
Screenshot: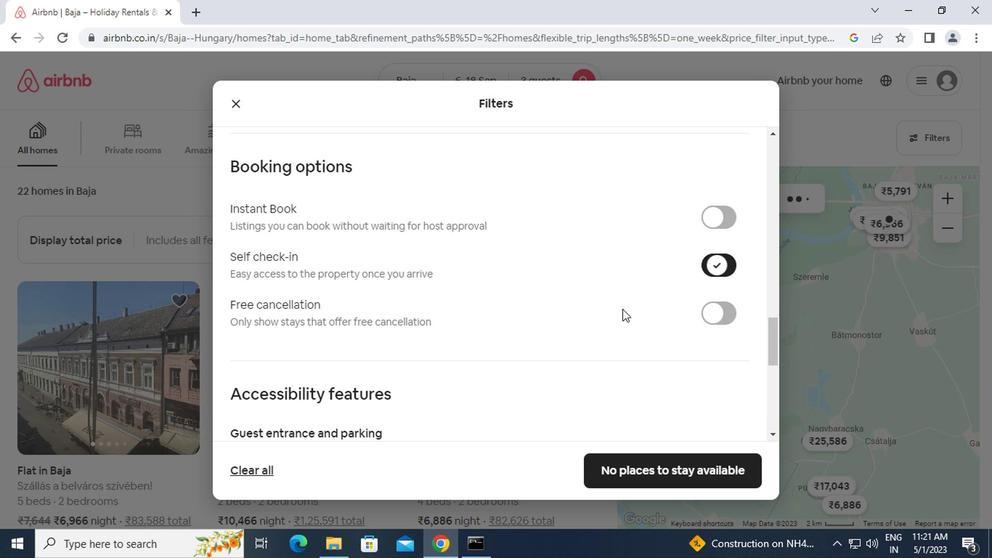 
Action: Mouse scrolled (609, 311) with delta (0, 0)
Screenshot: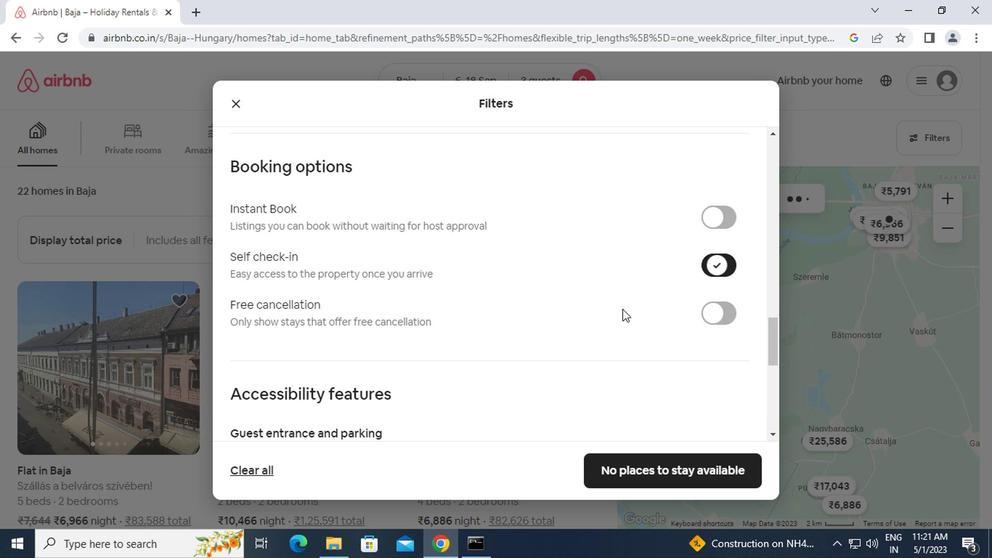 
Action: Mouse moved to (608, 313)
Screenshot: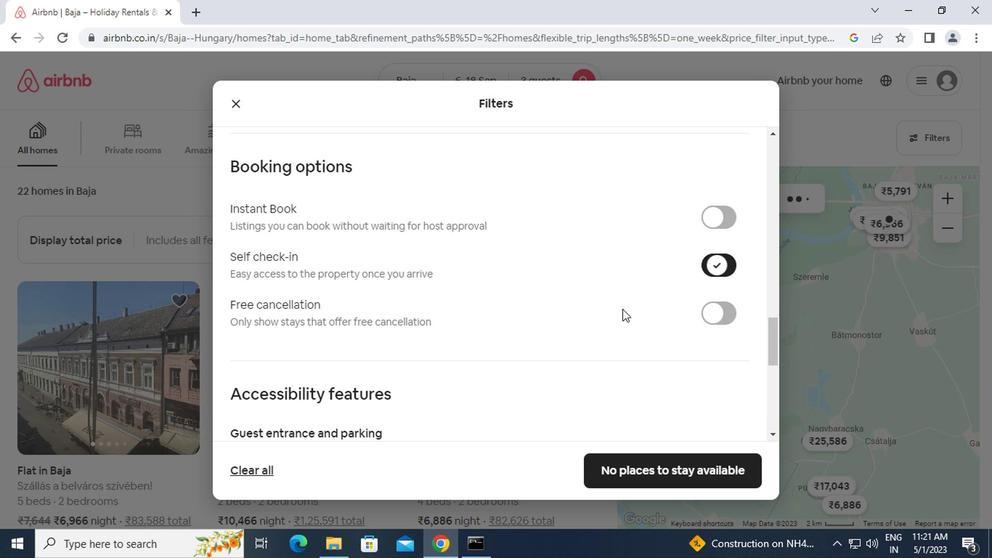 
Action: Mouse scrolled (608, 312) with delta (0, -1)
Screenshot: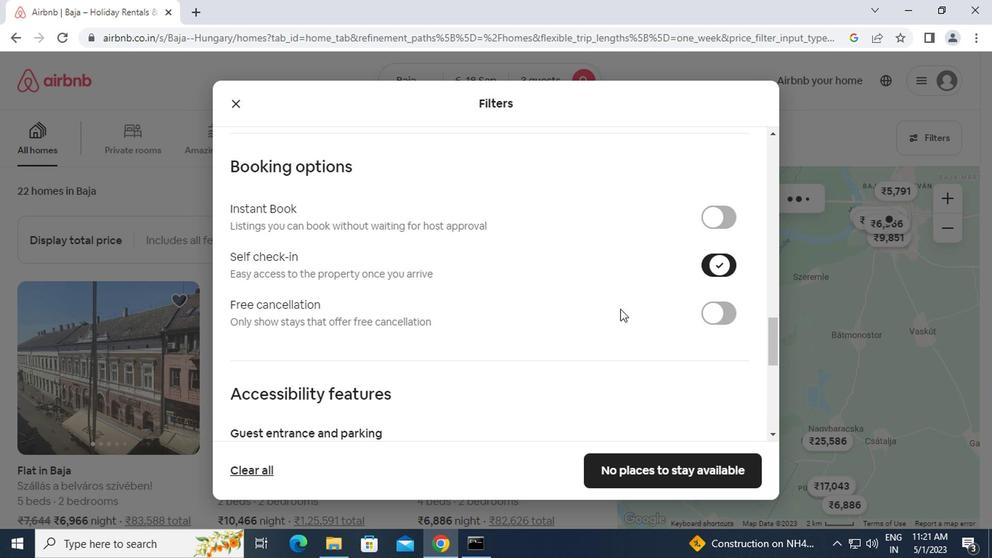 
Action: Mouse moved to (606, 314)
Screenshot: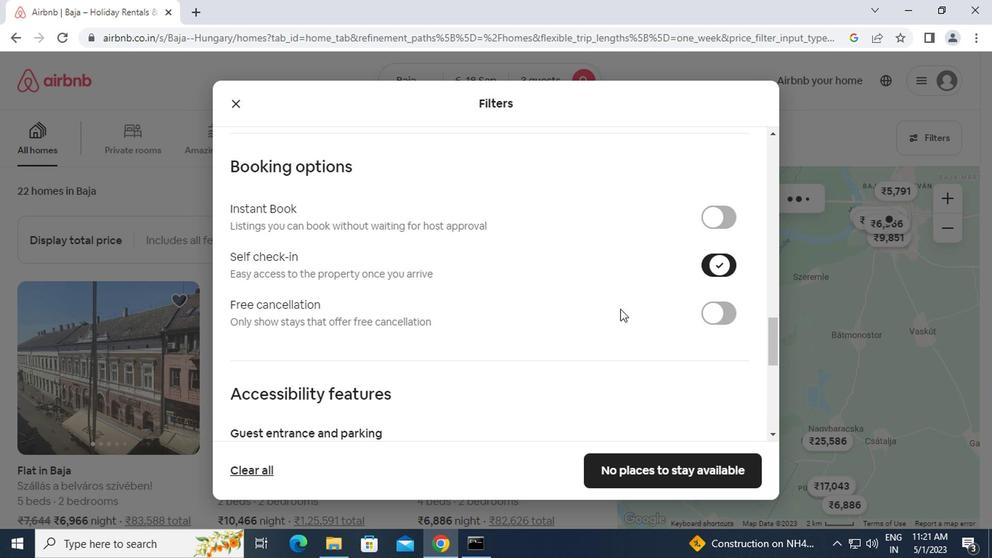 
Action: Mouse scrolled (606, 313) with delta (0, 0)
Screenshot: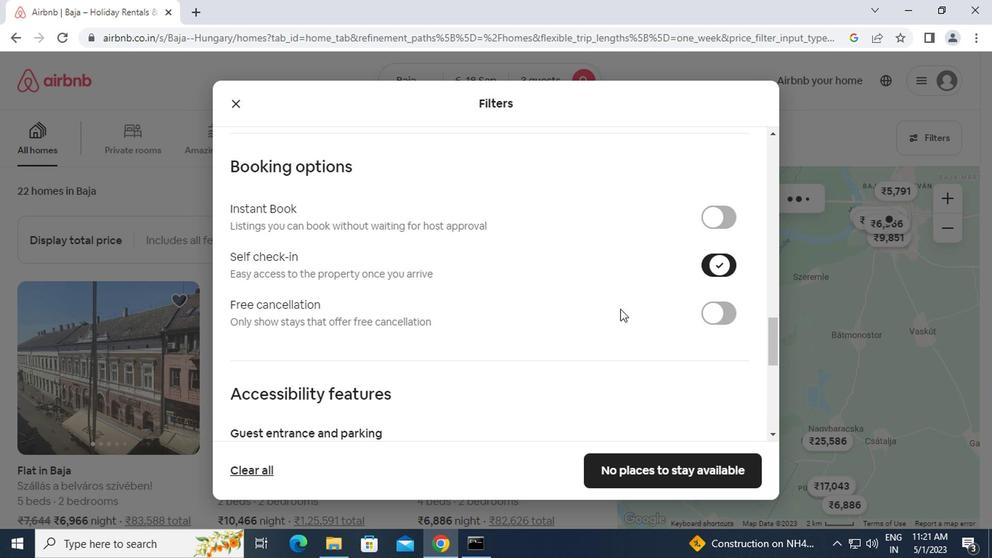 
Action: Mouse moved to (605, 315)
Screenshot: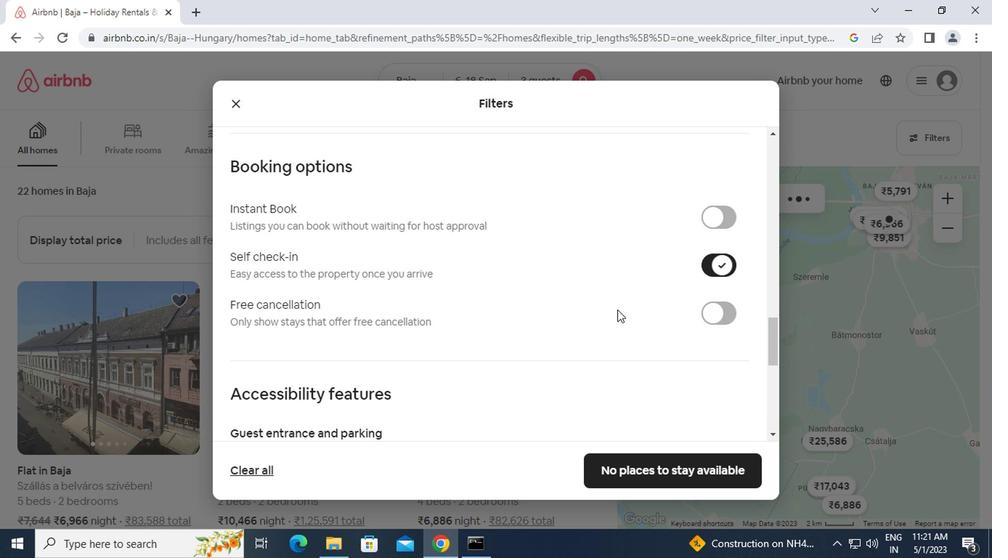 
Action: Mouse scrolled (605, 315) with delta (0, 0)
Screenshot: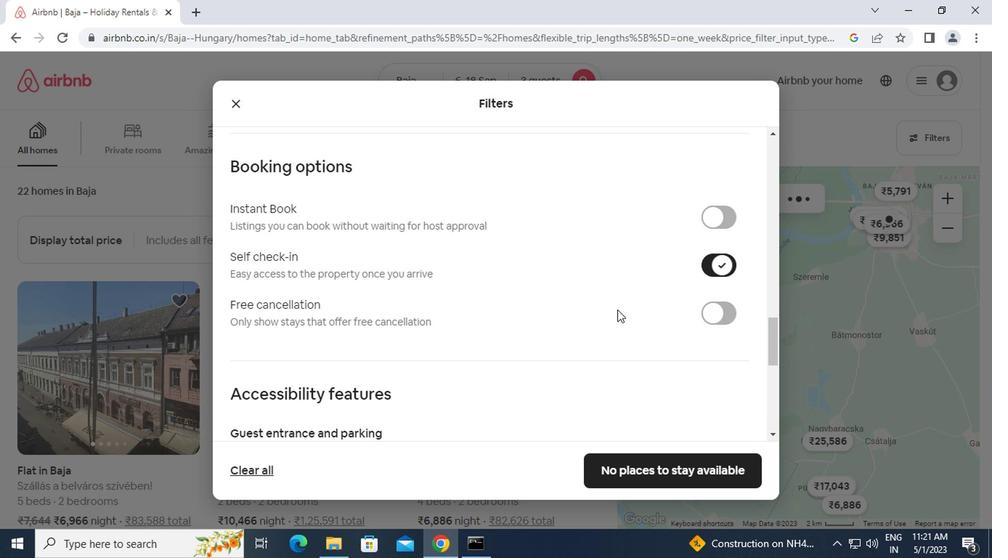
Action: Mouse moved to (542, 333)
Screenshot: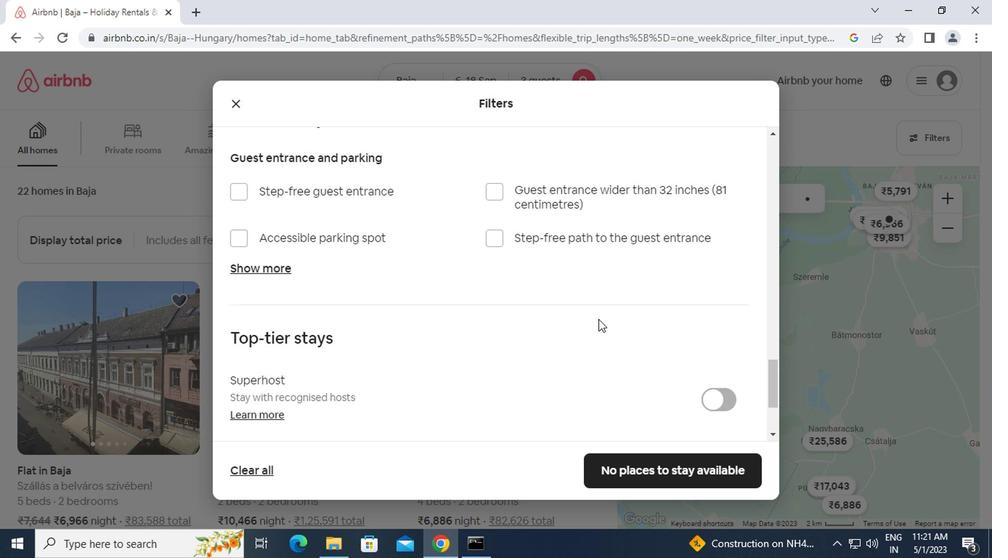 
Action: Mouse scrolled (542, 332) with delta (0, 0)
Screenshot: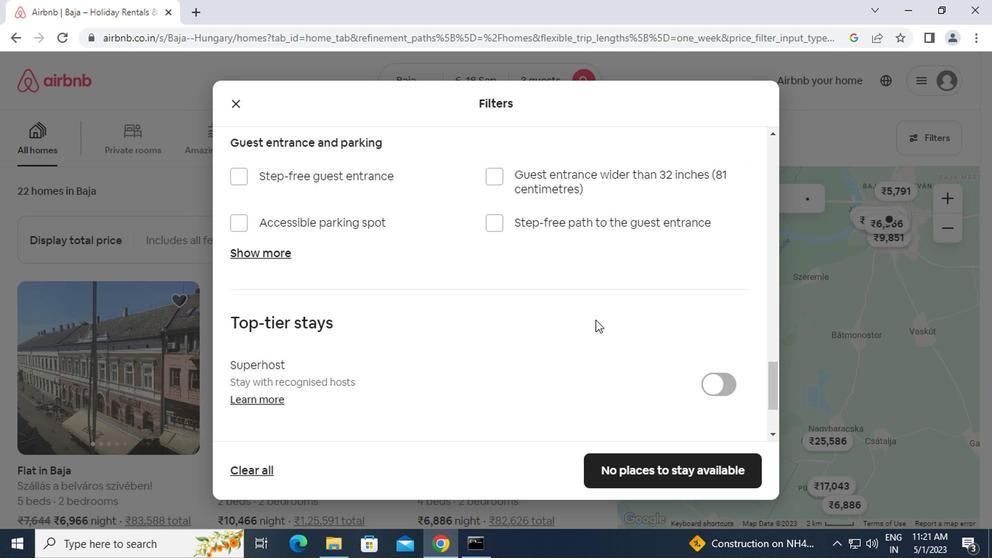 
Action: Mouse moved to (521, 341)
Screenshot: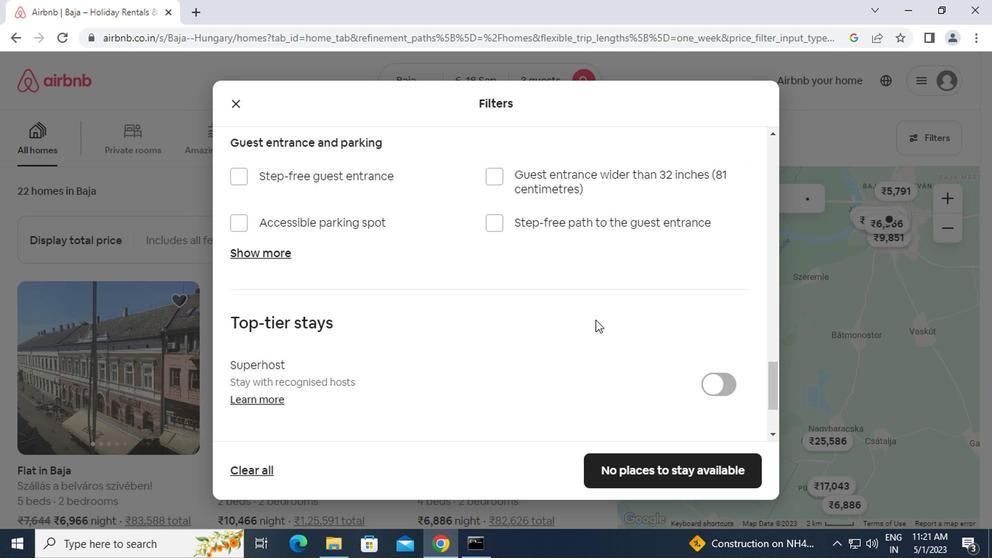 
Action: Mouse scrolled (521, 340) with delta (0, 0)
Screenshot: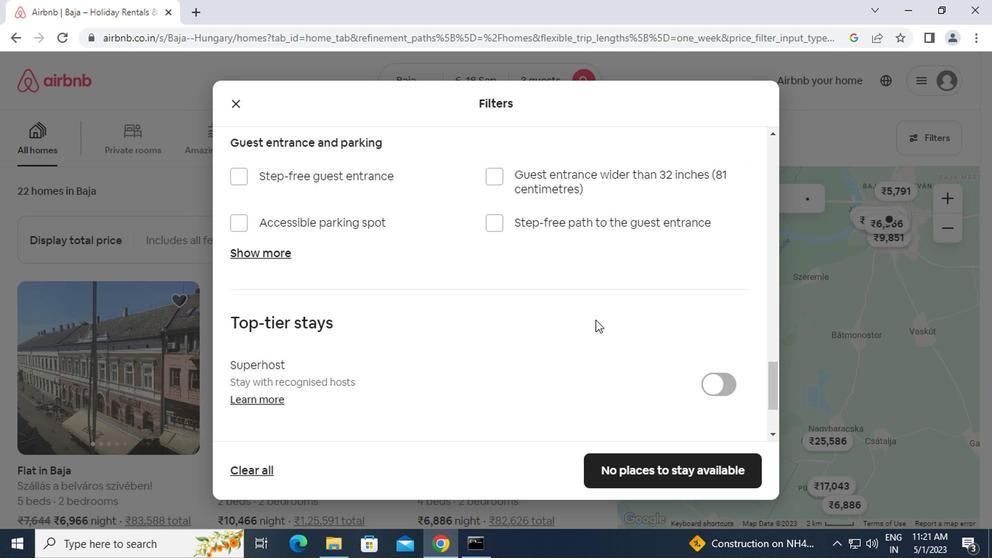 
Action: Mouse moved to (505, 348)
Screenshot: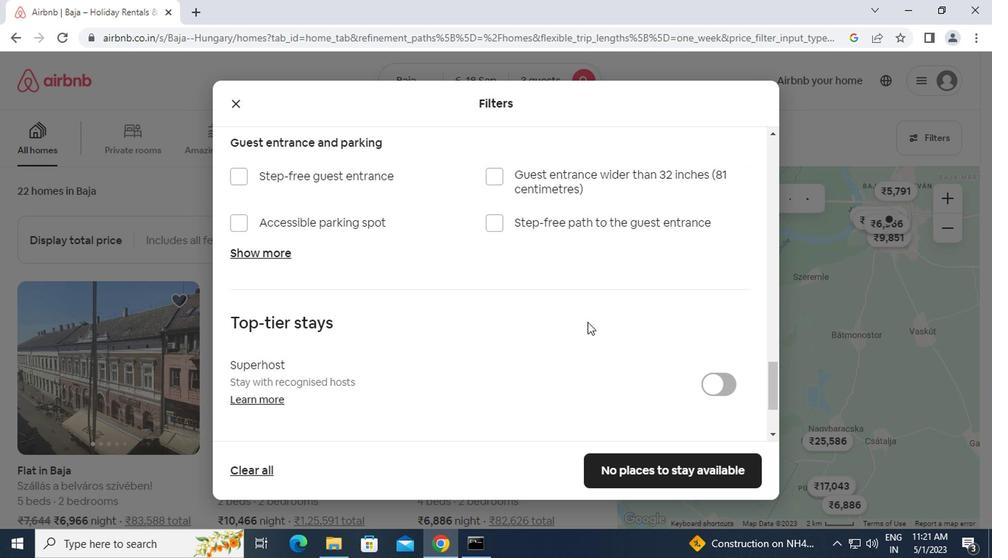 
Action: Mouse scrolled (505, 347) with delta (0, 0)
Screenshot: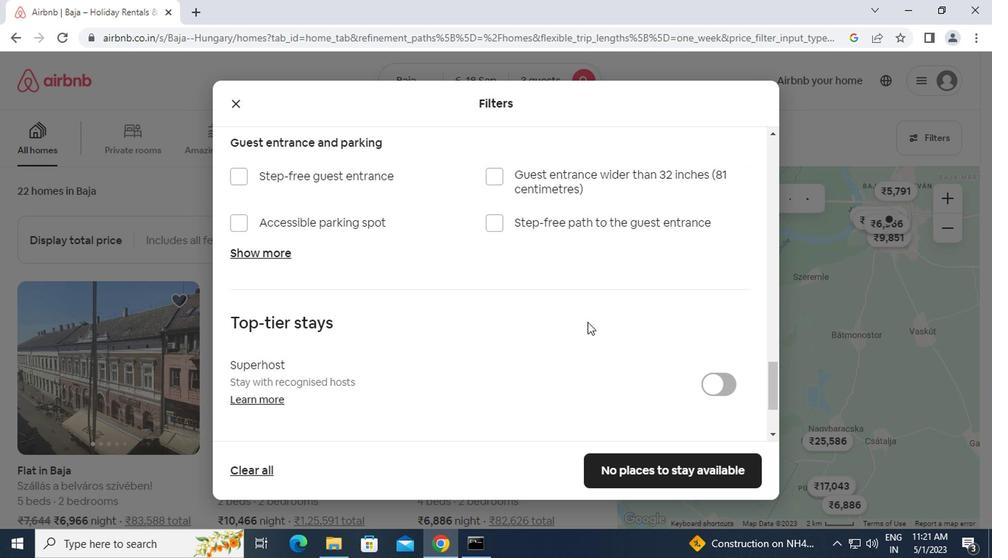 
Action: Mouse moved to (494, 349)
Screenshot: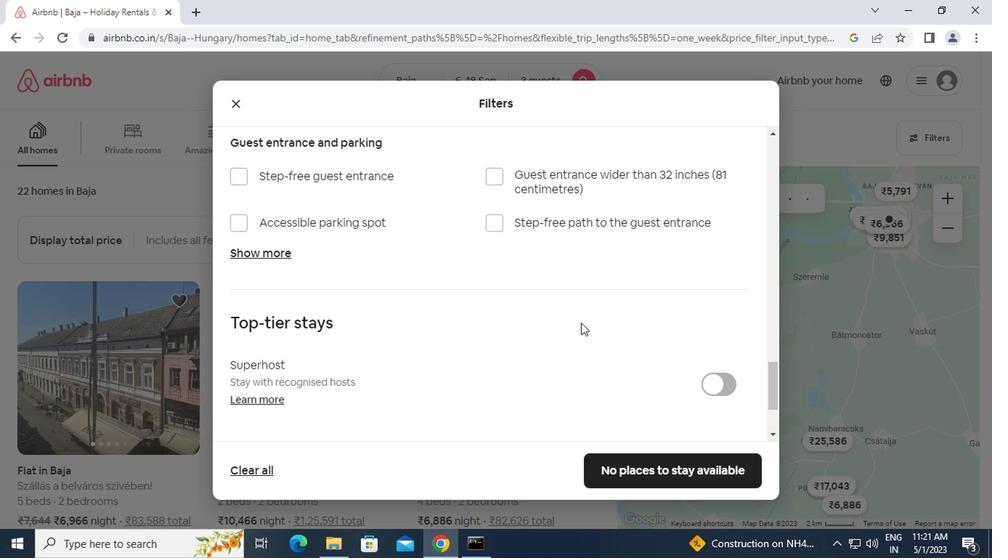 
Action: Mouse scrolled (494, 348) with delta (0, -1)
Screenshot: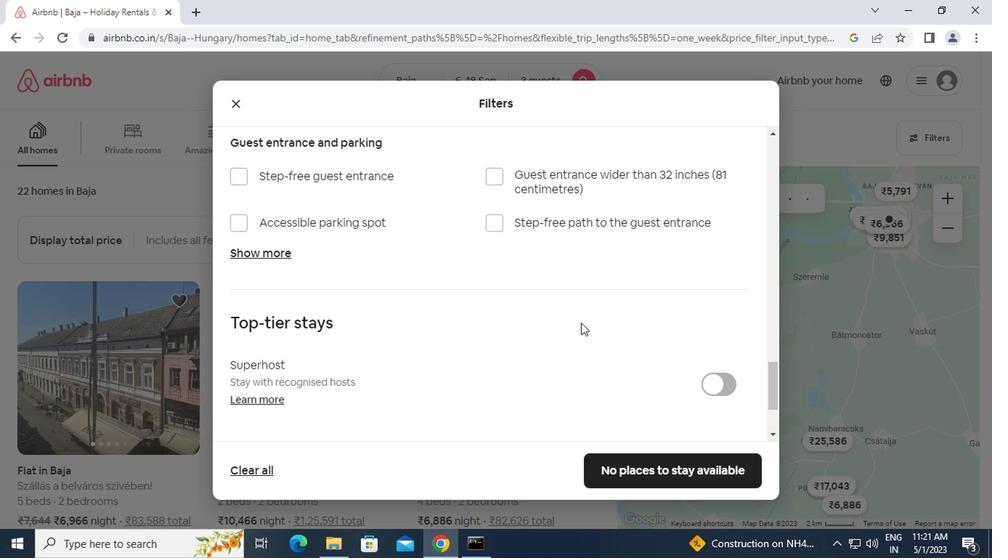 
Action: Mouse moved to (466, 351)
Screenshot: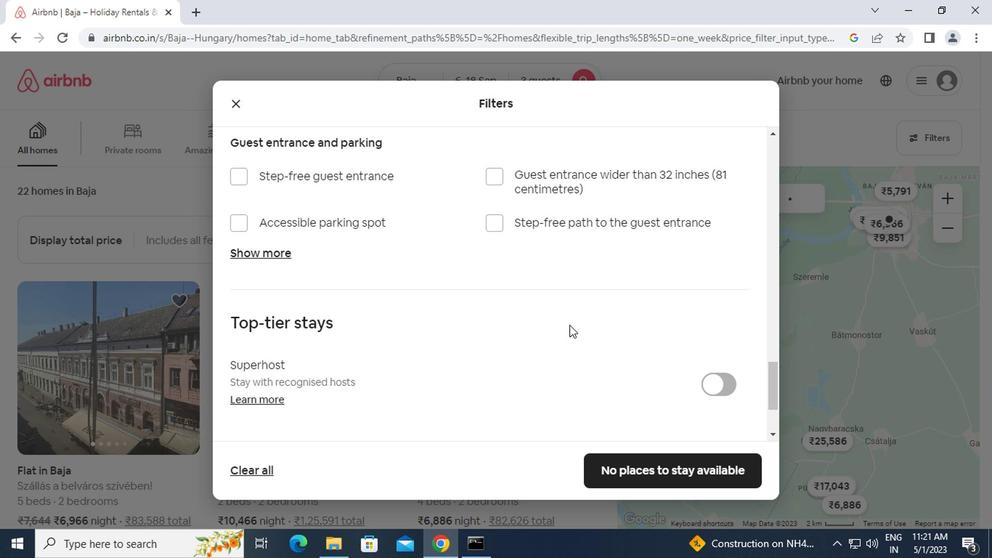 
Action: Mouse scrolled (466, 351) with delta (0, 0)
Screenshot: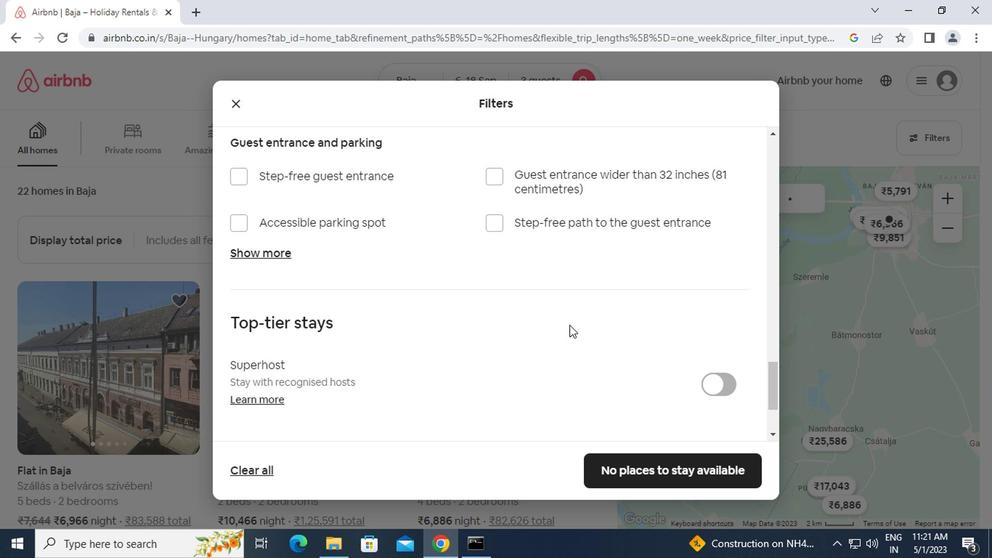 
Action: Mouse moved to (359, 397)
Screenshot: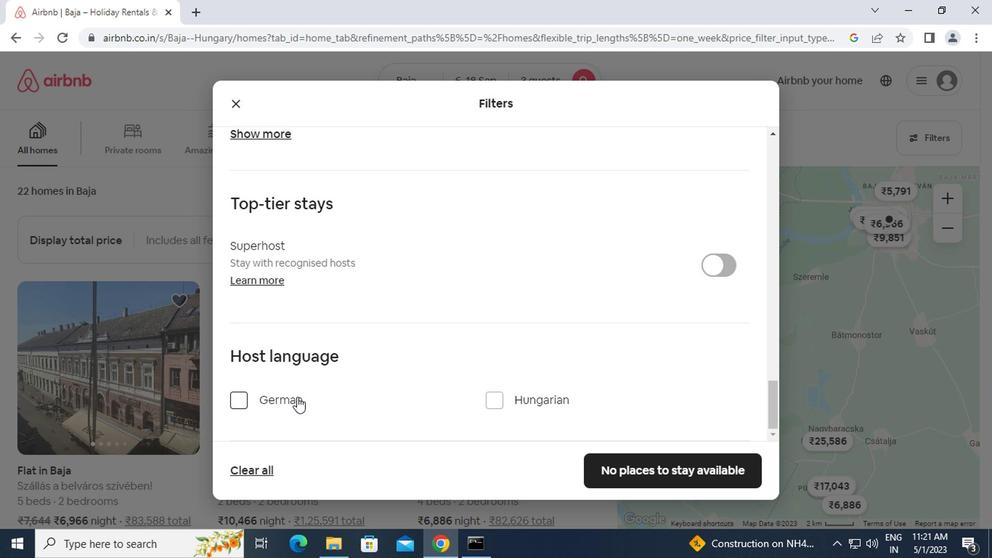 
Action: Mouse scrolled (359, 396) with delta (0, -1)
Screenshot: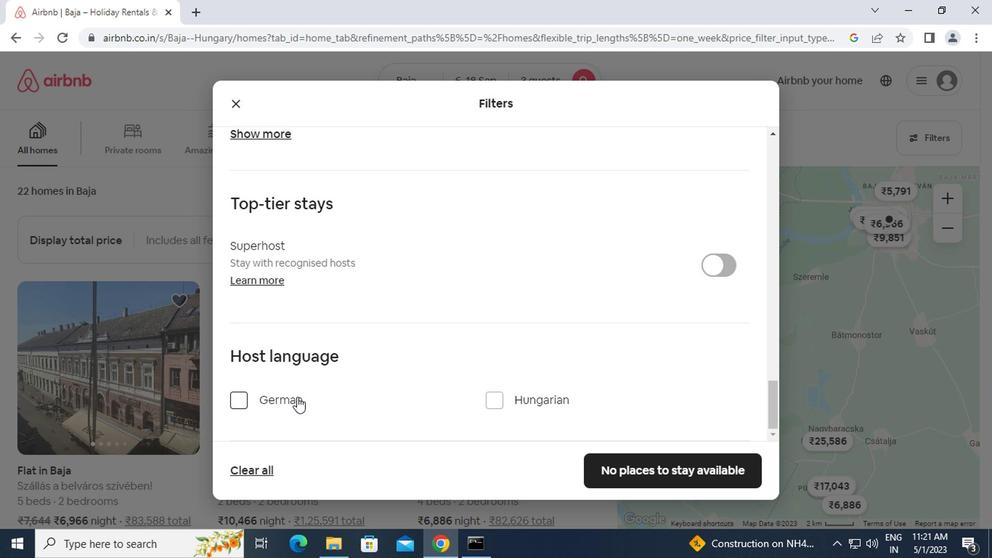 
Action: Mouse scrolled (359, 396) with delta (0, -1)
Screenshot: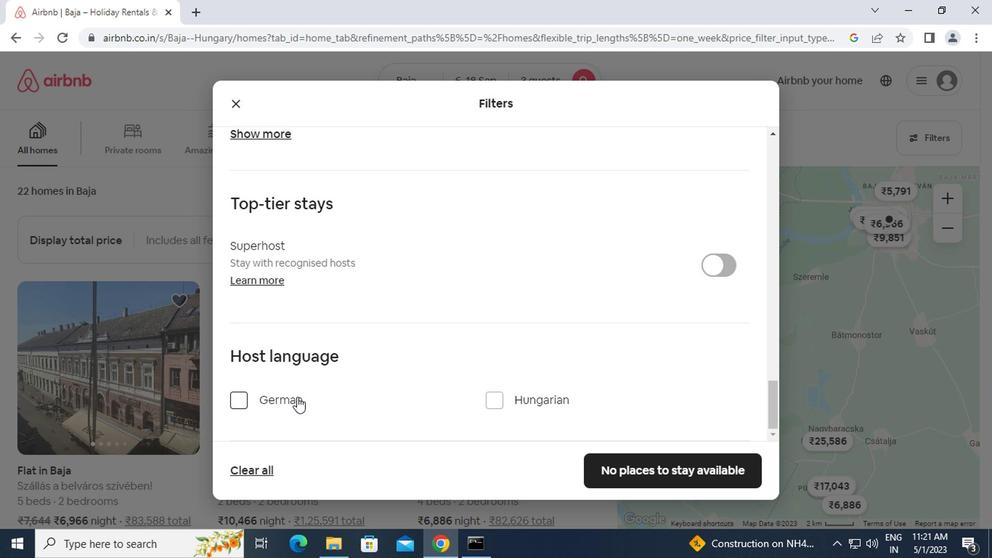 
Action: Mouse scrolled (359, 396) with delta (0, -1)
Screenshot: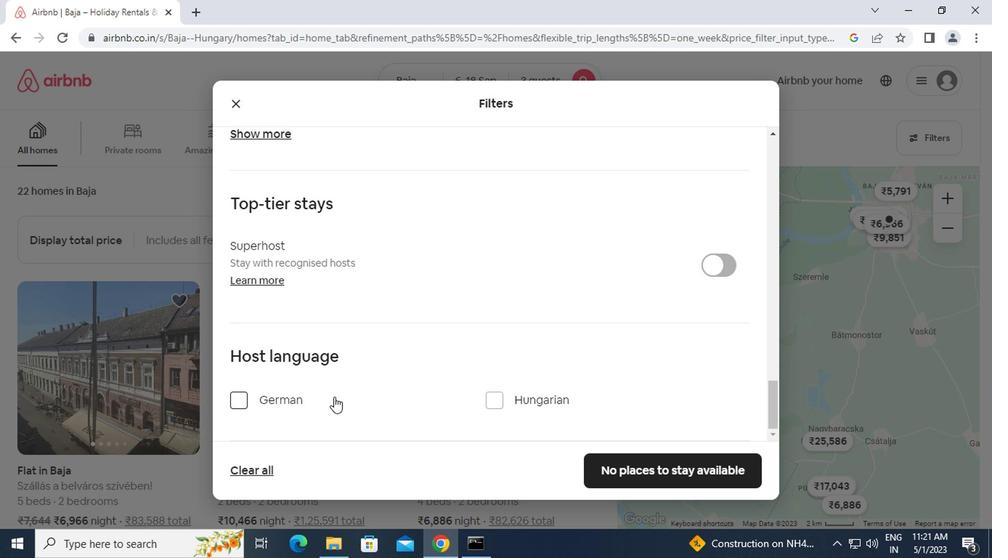
Action: Mouse scrolled (359, 396) with delta (0, -1)
Screenshot: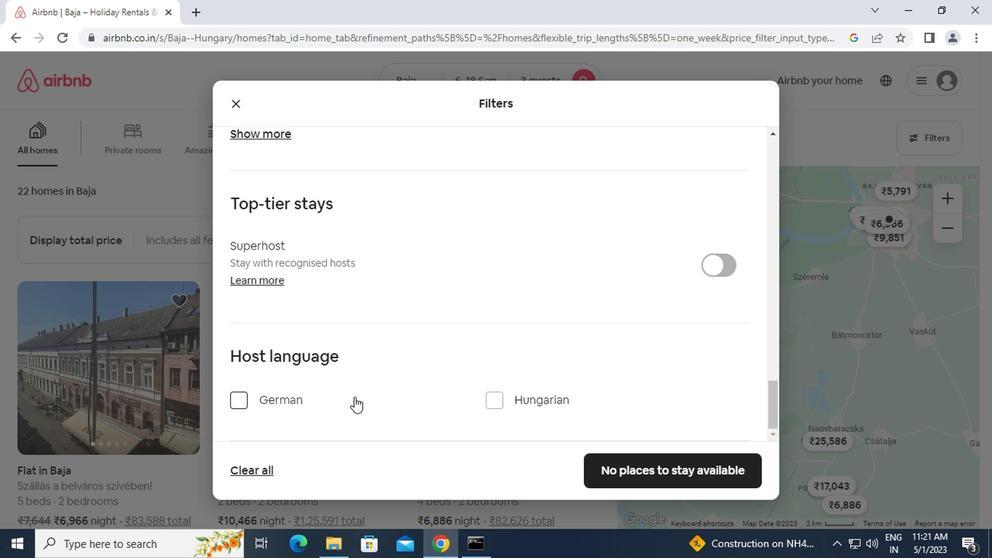 
Action: Mouse moved to (620, 466)
Screenshot: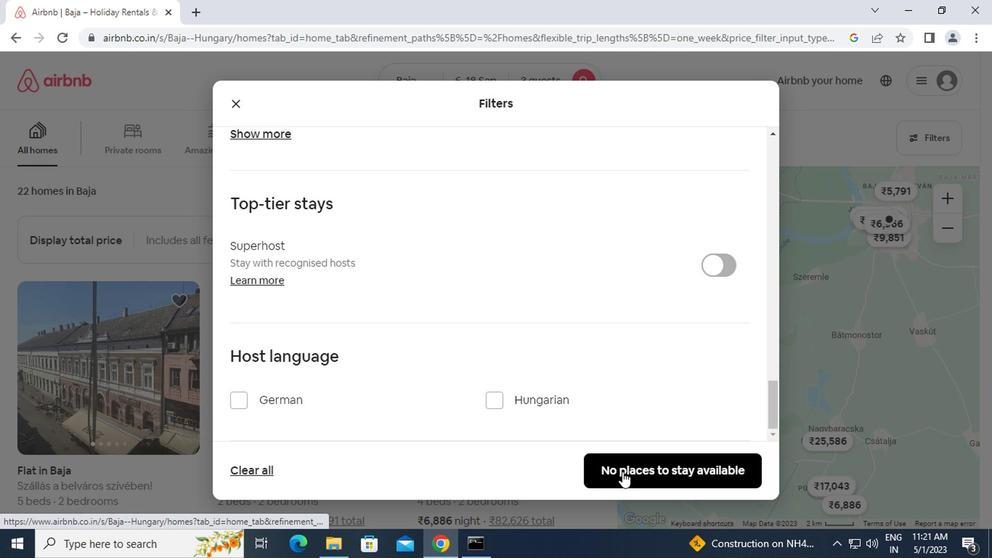 
Action: Mouse pressed left at (620, 466)
Screenshot: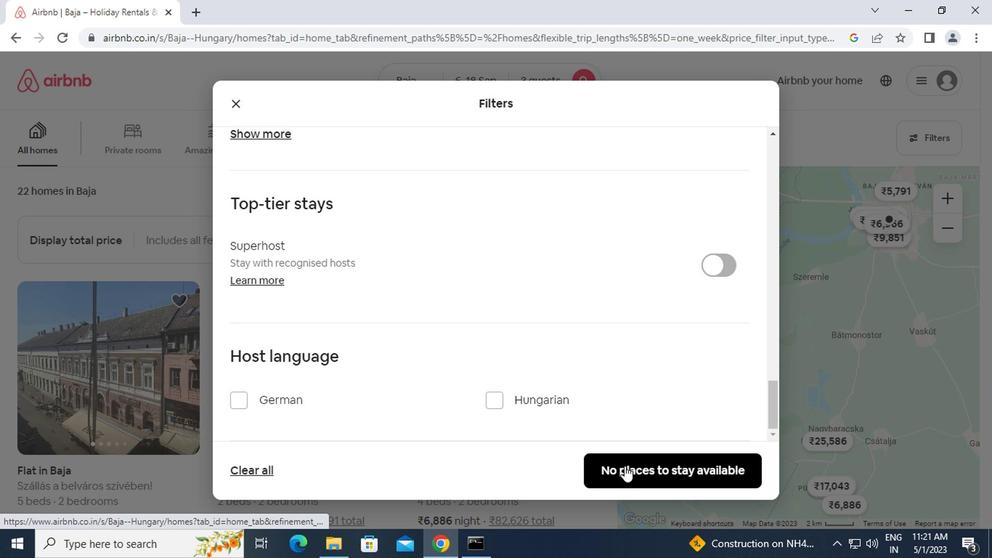 
